Task: Create a due date automation trigger when advanced on, on the tuesday after a card is due add fields without custom field "Resume" set to a number lower than 1 and greater or equal to 10 at 11:00 AM.
Action: Mouse moved to (811, 251)
Screenshot: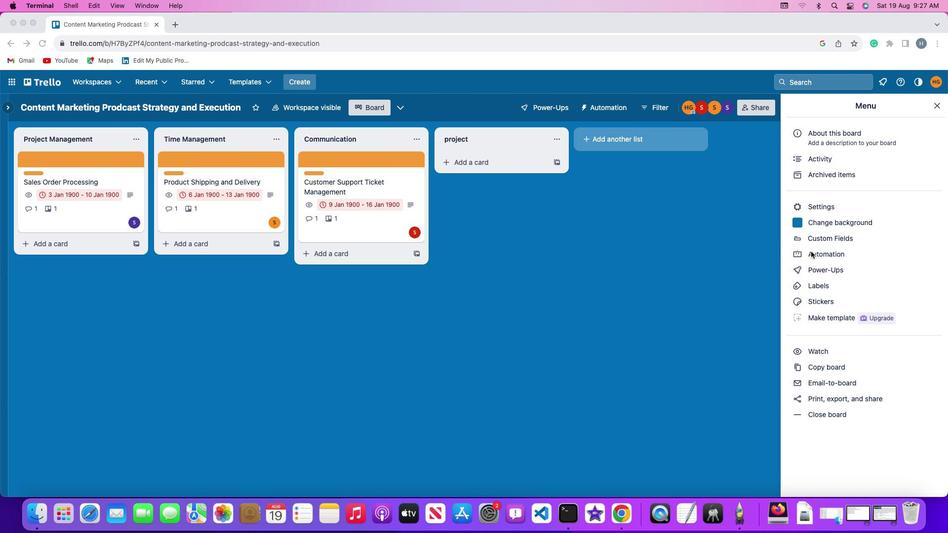 
Action: Mouse pressed left at (811, 251)
Screenshot: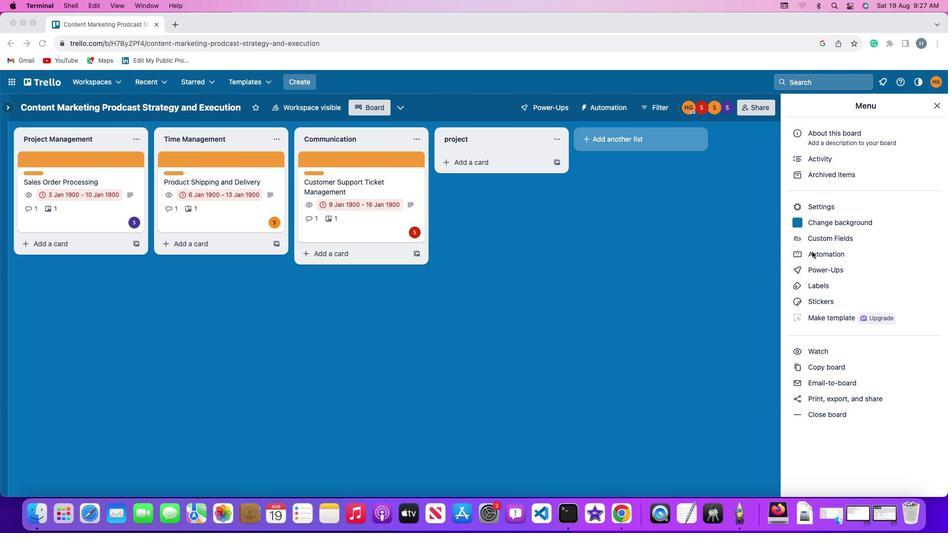 
Action: Mouse pressed left at (811, 251)
Screenshot: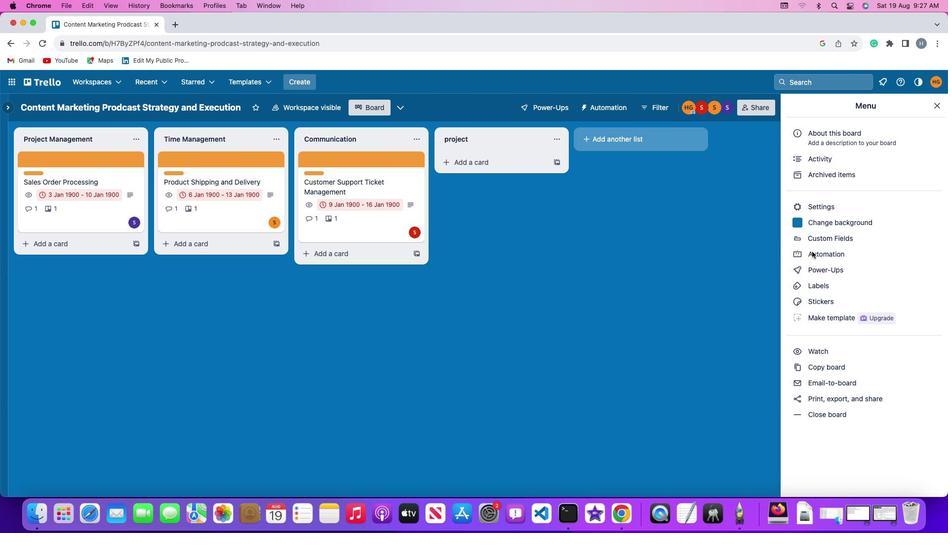 
Action: Mouse moved to (72, 239)
Screenshot: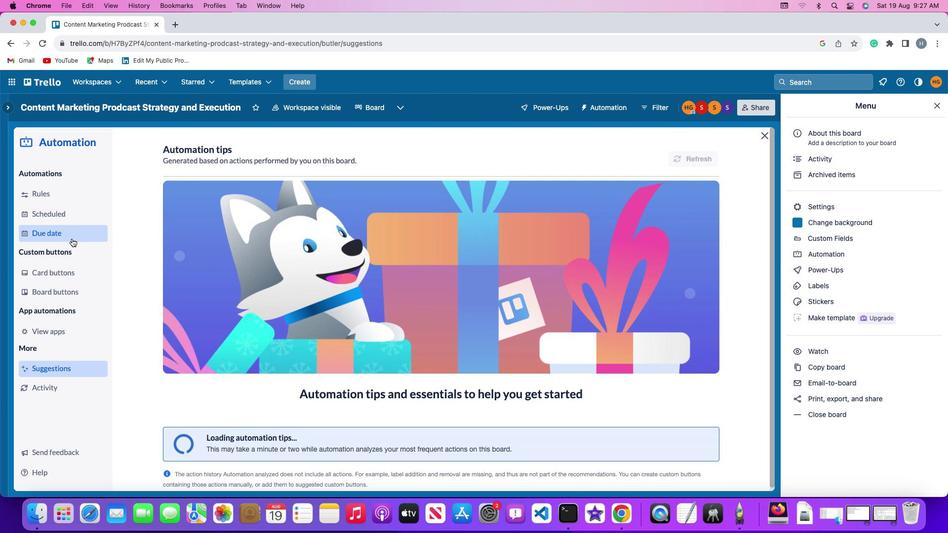 
Action: Mouse pressed left at (72, 239)
Screenshot: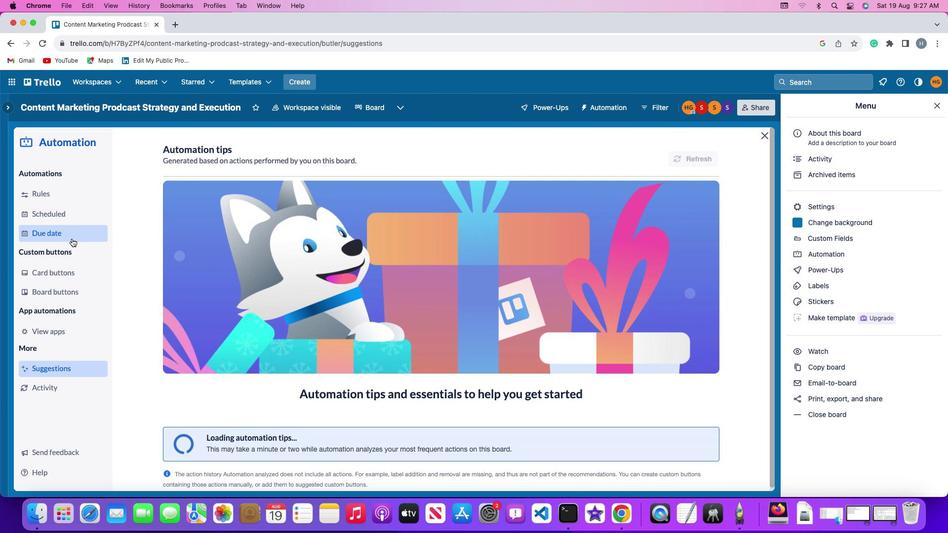 
Action: Mouse moved to (663, 156)
Screenshot: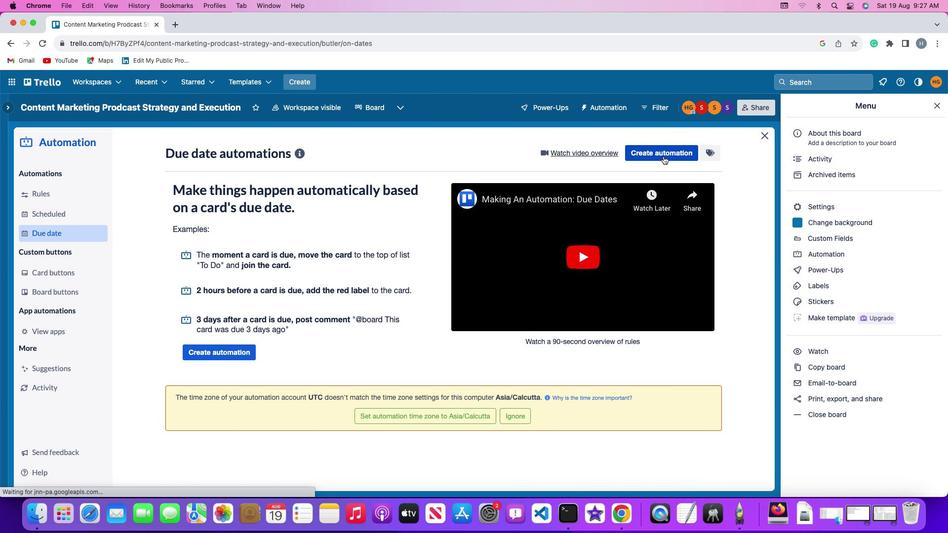 
Action: Mouse pressed left at (663, 156)
Screenshot: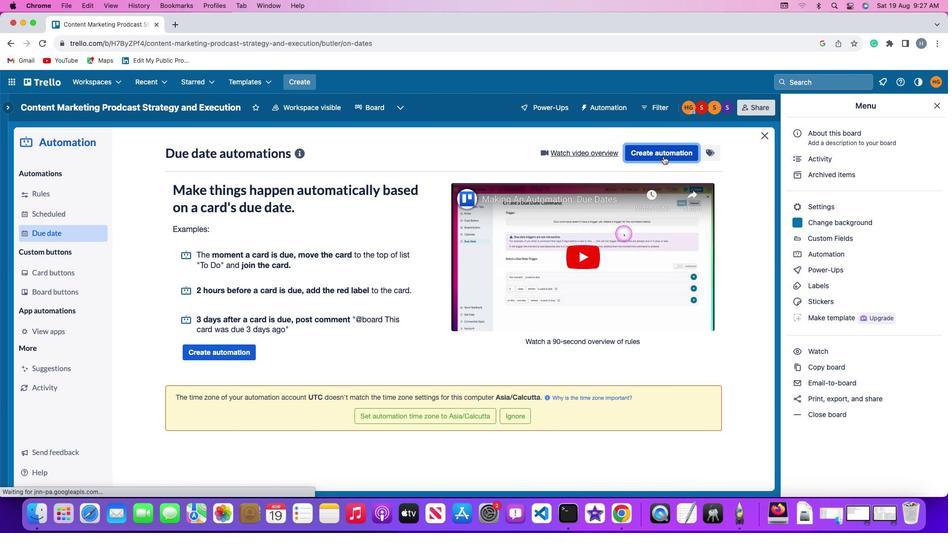 
Action: Mouse moved to (185, 246)
Screenshot: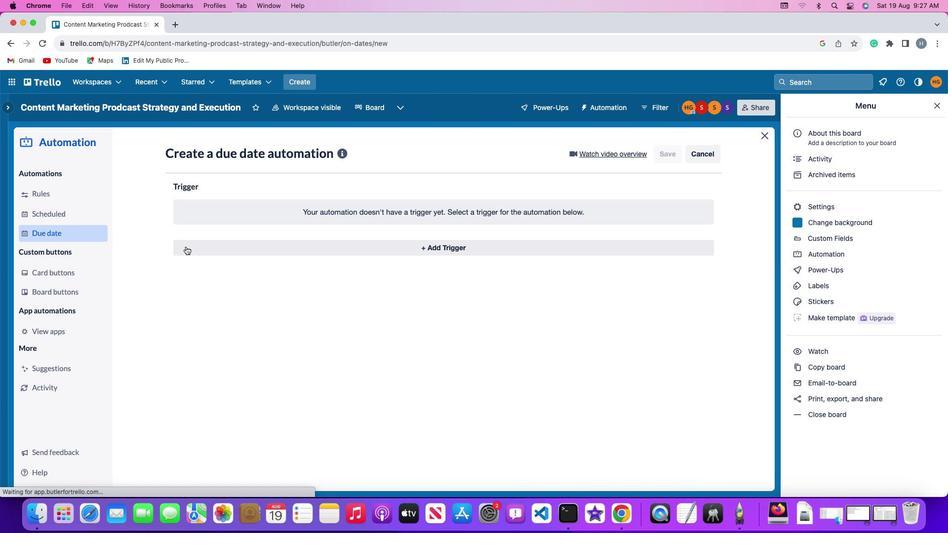 
Action: Mouse pressed left at (185, 246)
Screenshot: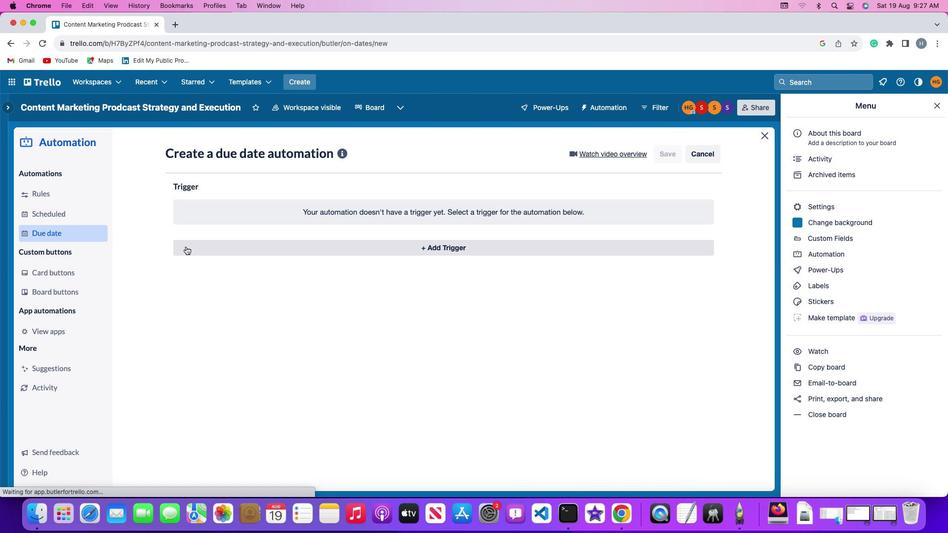 
Action: Mouse moved to (218, 428)
Screenshot: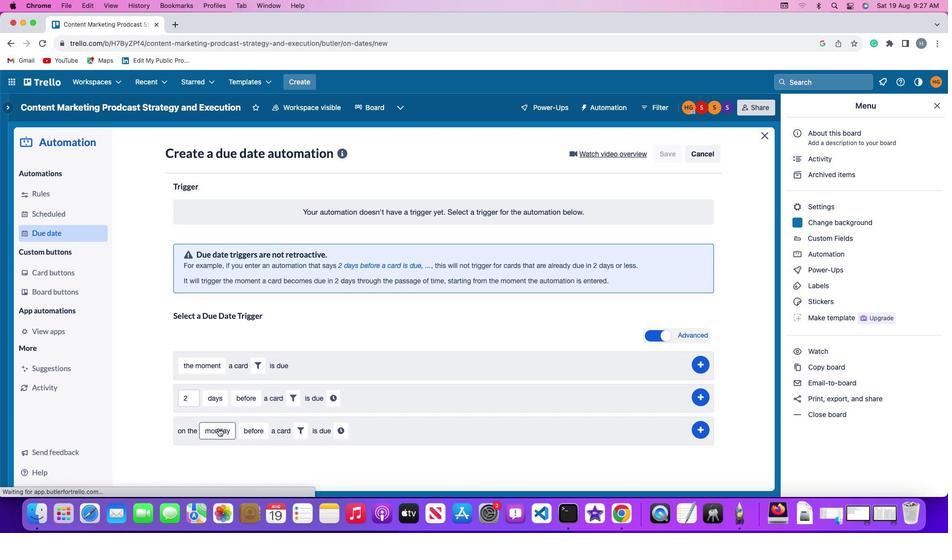 
Action: Mouse pressed left at (218, 428)
Screenshot: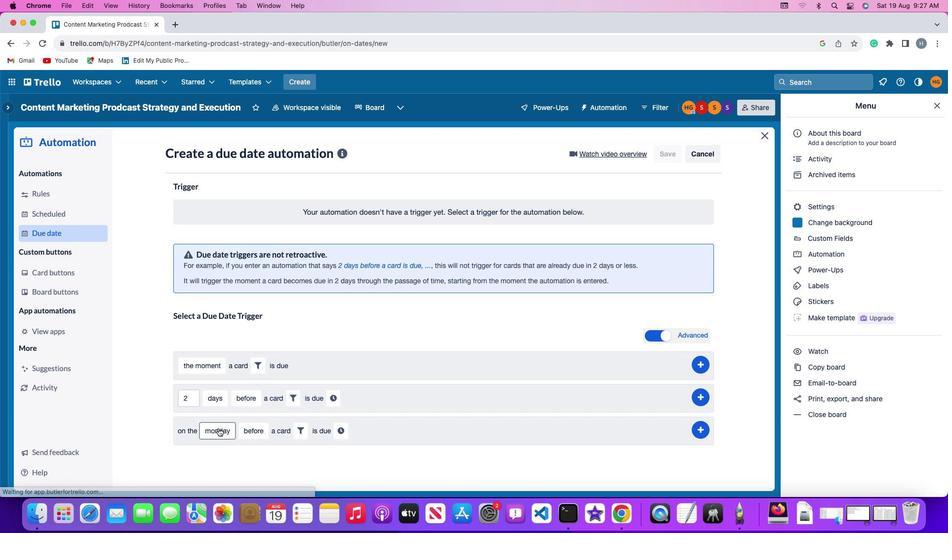 
Action: Mouse moved to (232, 319)
Screenshot: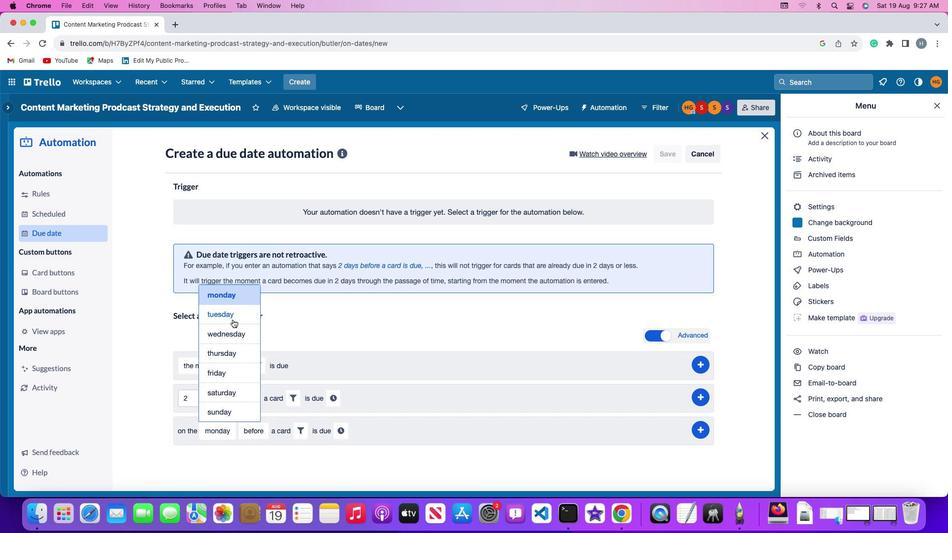 
Action: Mouse pressed left at (232, 319)
Screenshot: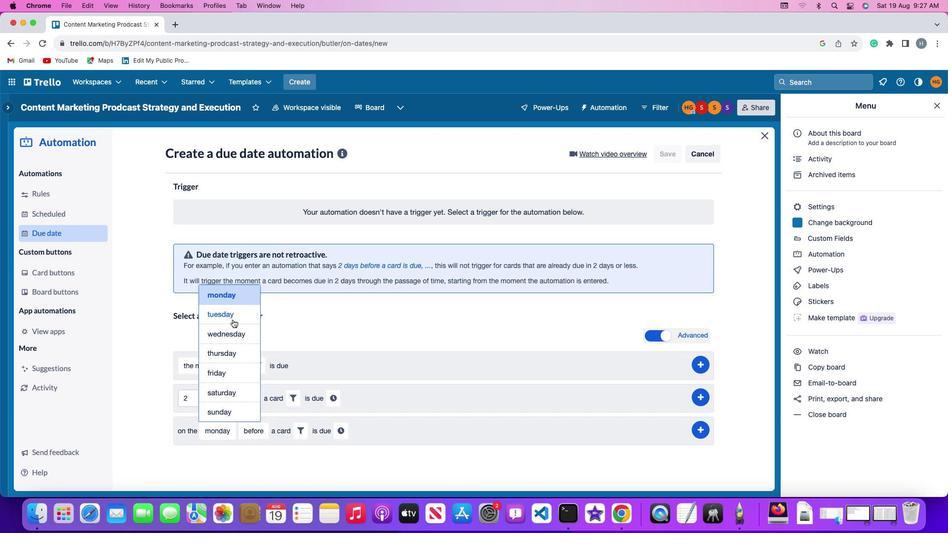 
Action: Mouse moved to (261, 430)
Screenshot: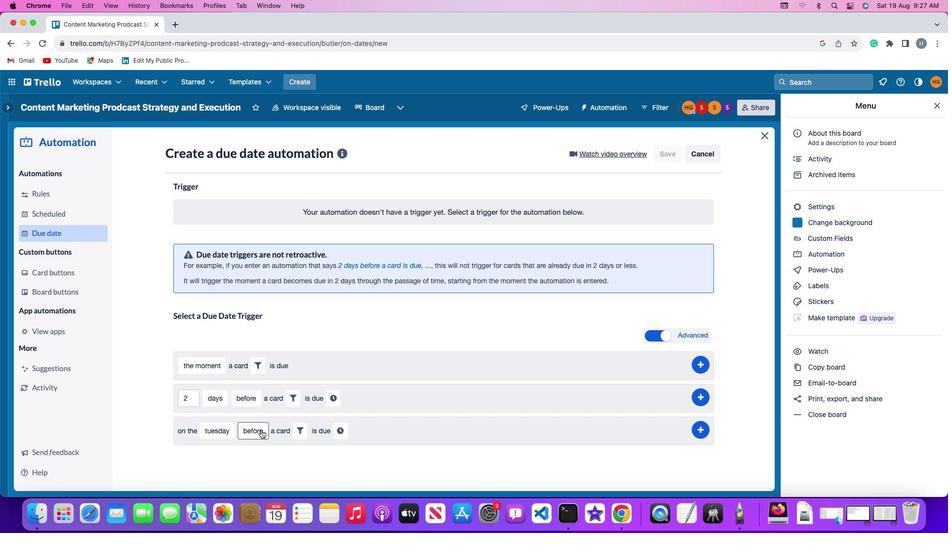 
Action: Mouse pressed left at (261, 430)
Screenshot: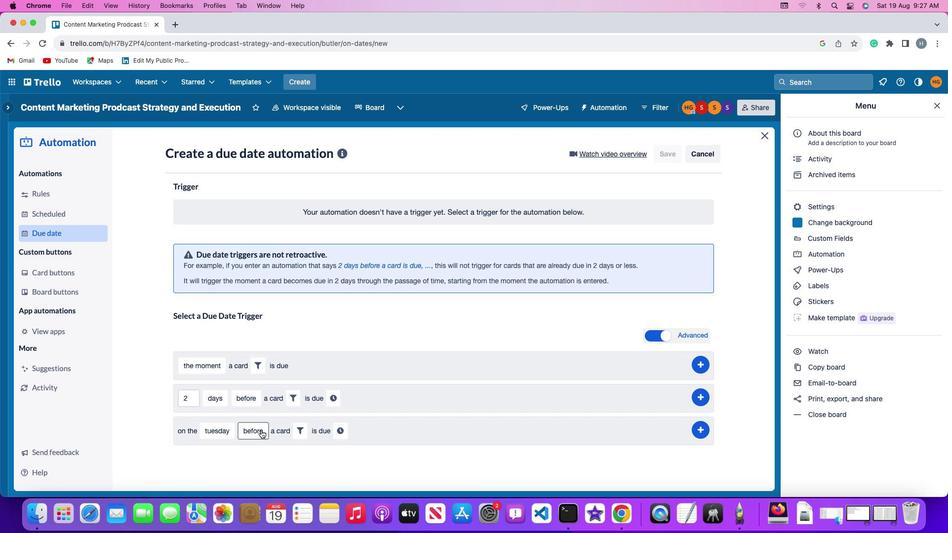 
Action: Mouse moved to (272, 367)
Screenshot: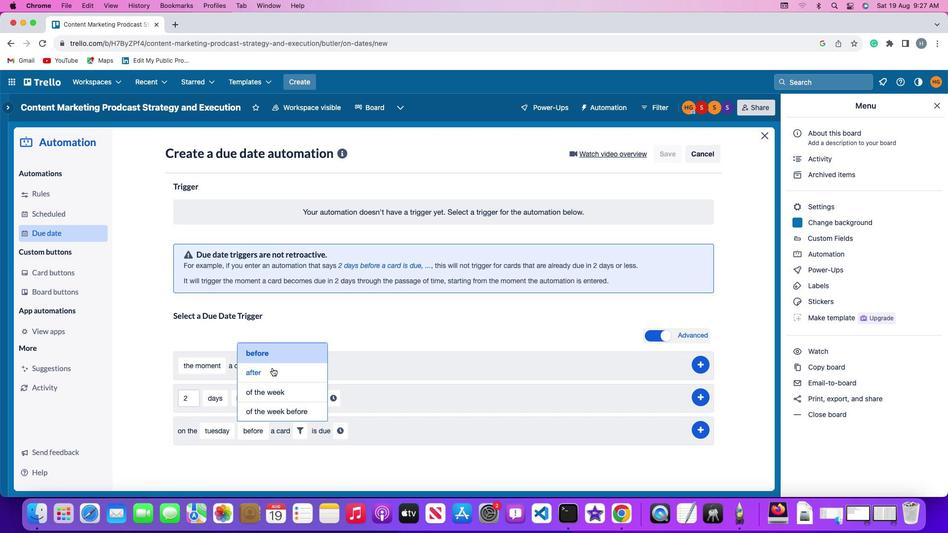 
Action: Mouse pressed left at (272, 367)
Screenshot: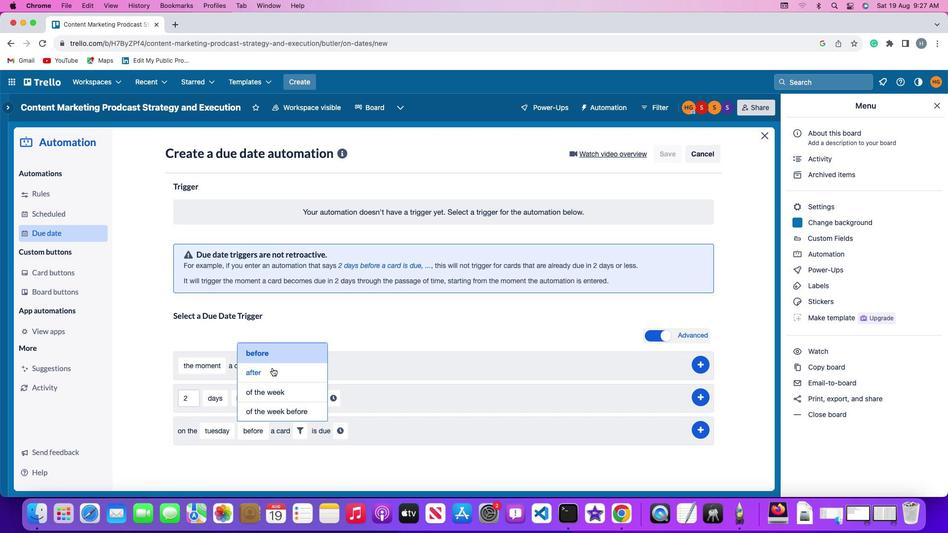 
Action: Mouse moved to (292, 427)
Screenshot: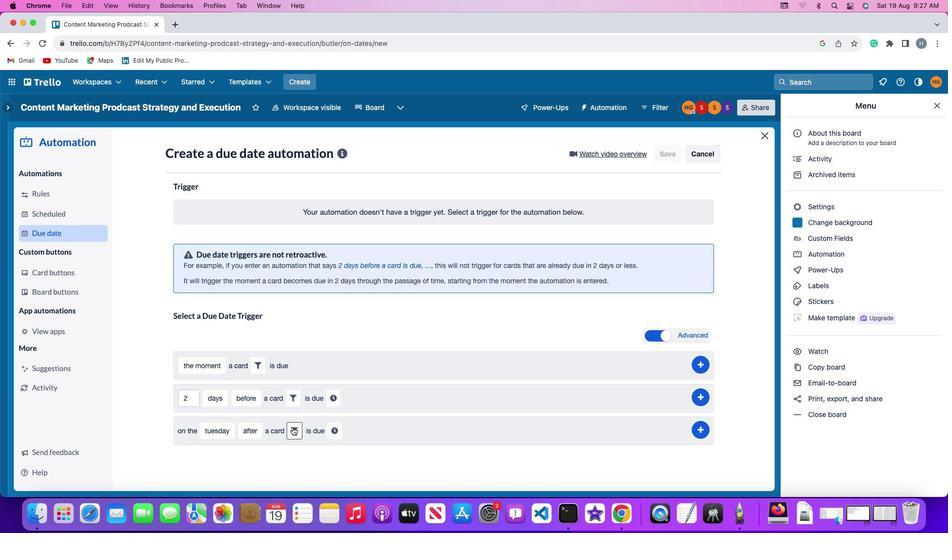 
Action: Mouse pressed left at (292, 427)
Screenshot: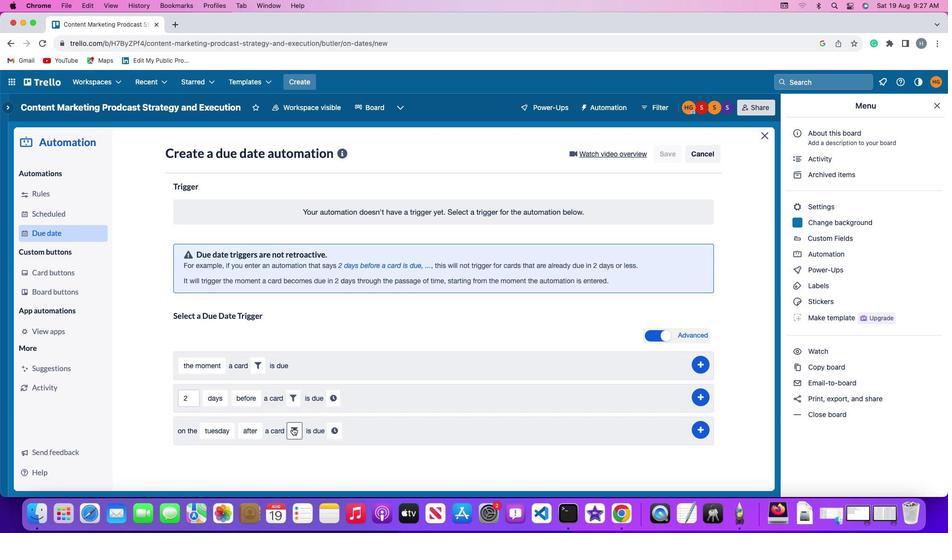 
Action: Mouse moved to (458, 456)
Screenshot: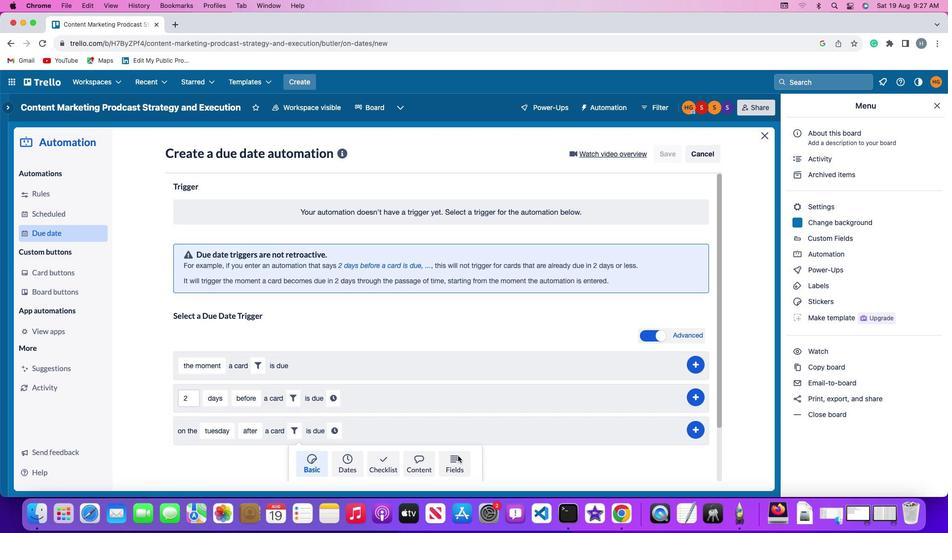 
Action: Mouse pressed left at (458, 456)
Screenshot: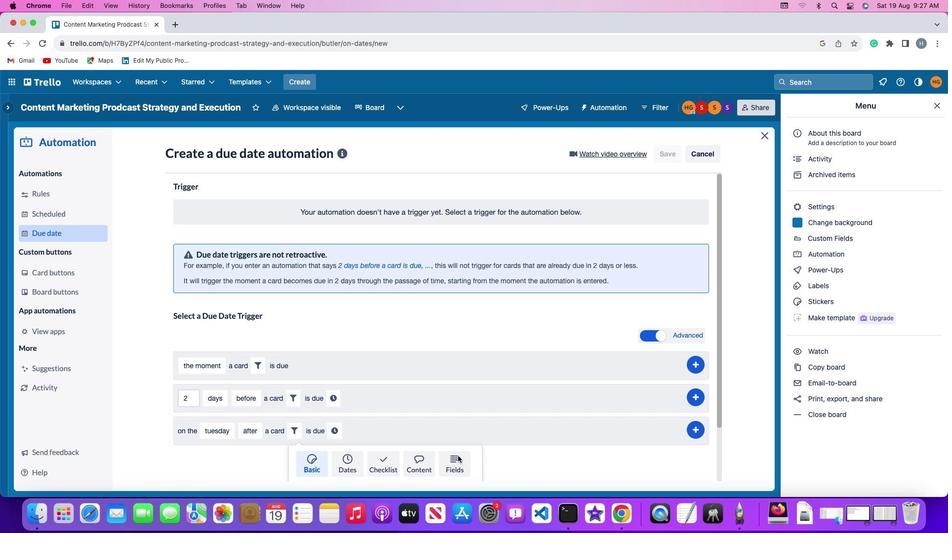 
Action: Mouse moved to (289, 451)
Screenshot: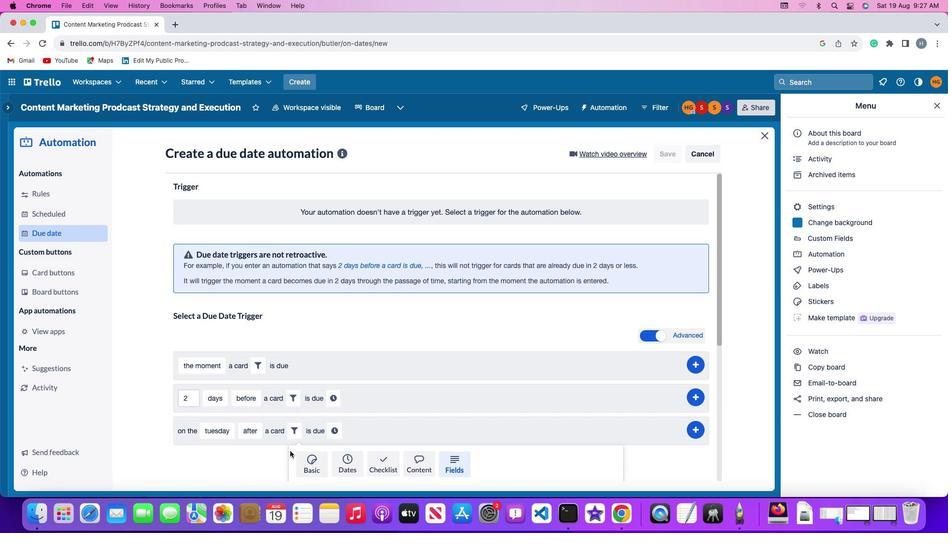 
Action: Mouse scrolled (289, 451) with delta (0, 0)
Screenshot: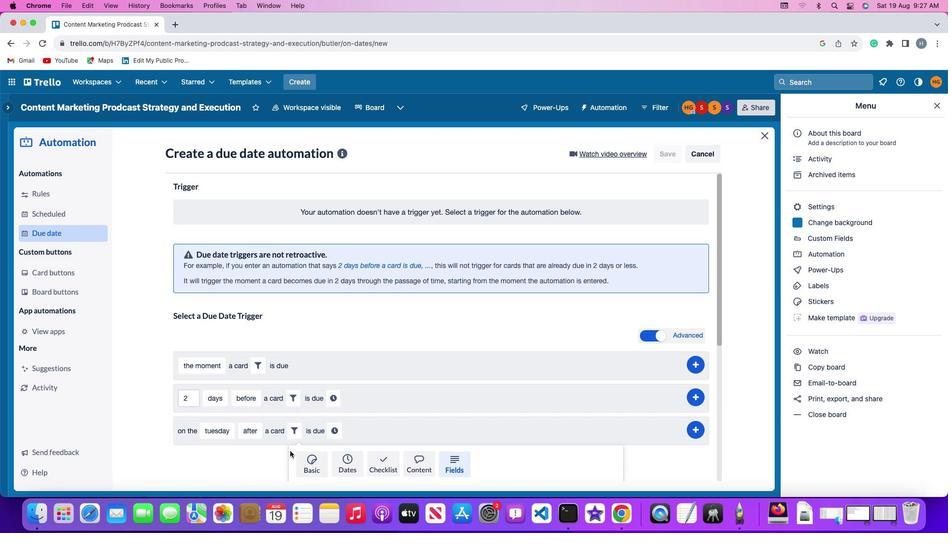 
Action: Mouse scrolled (289, 451) with delta (0, 0)
Screenshot: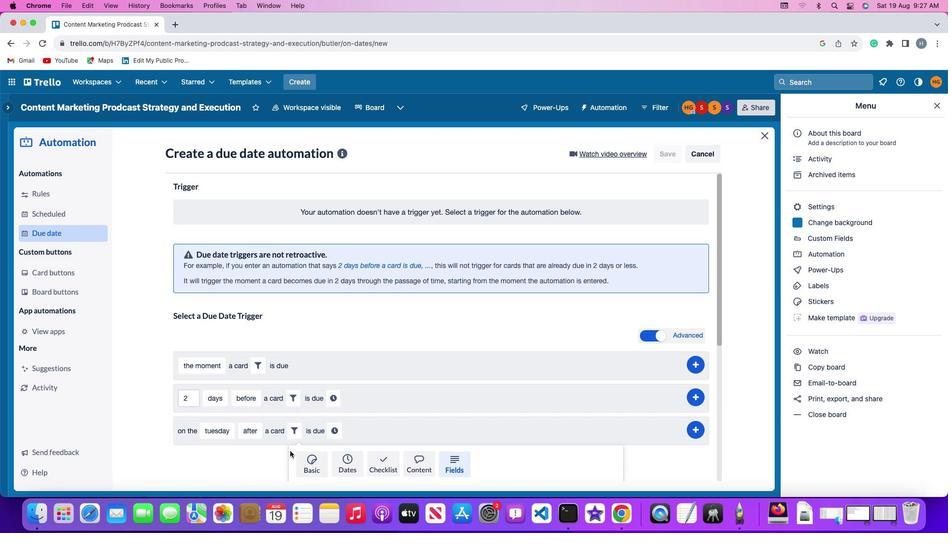 
Action: Mouse scrolled (289, 451) with delta (0, -1)
Screenshot: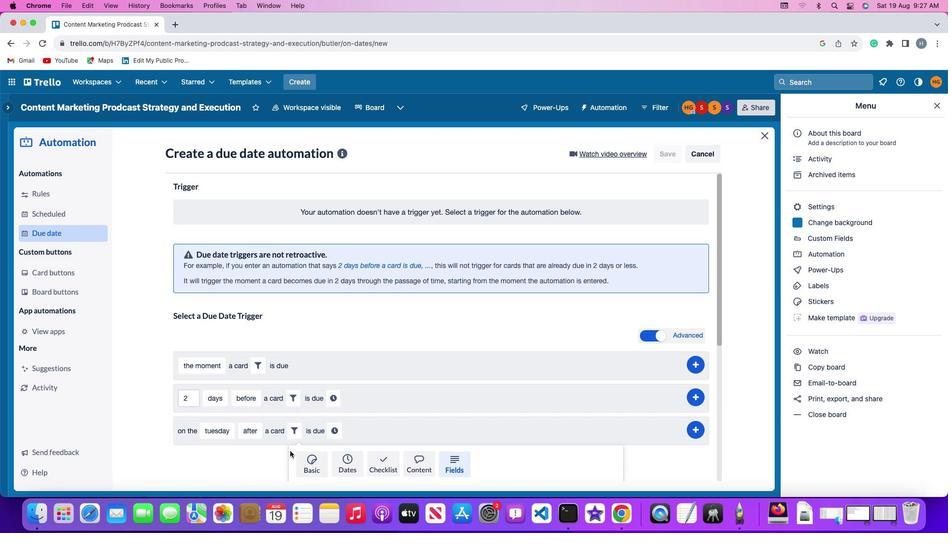 
Action: Mouse moved to (289, 450)
Screenshot: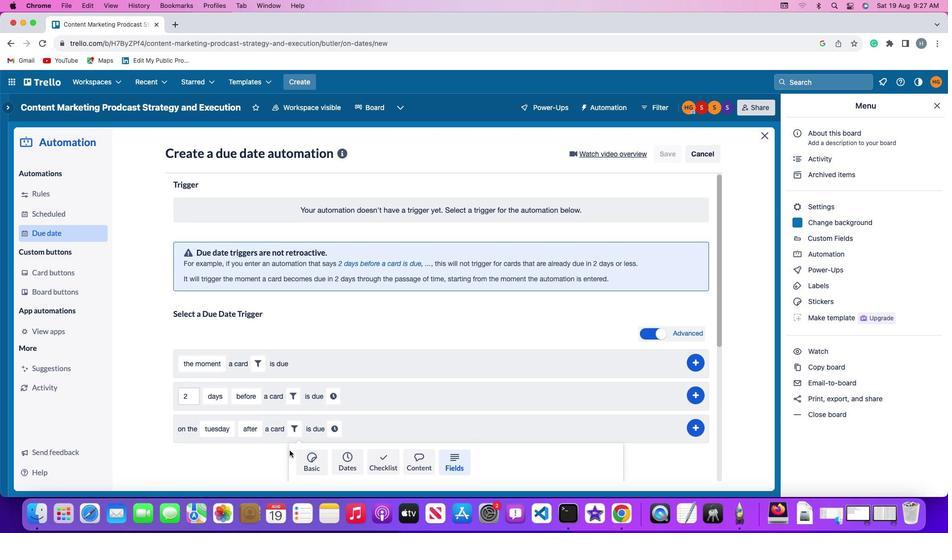 
Action: Mouse scrolled (289, 450) with delta (0, -2)
Screenshot: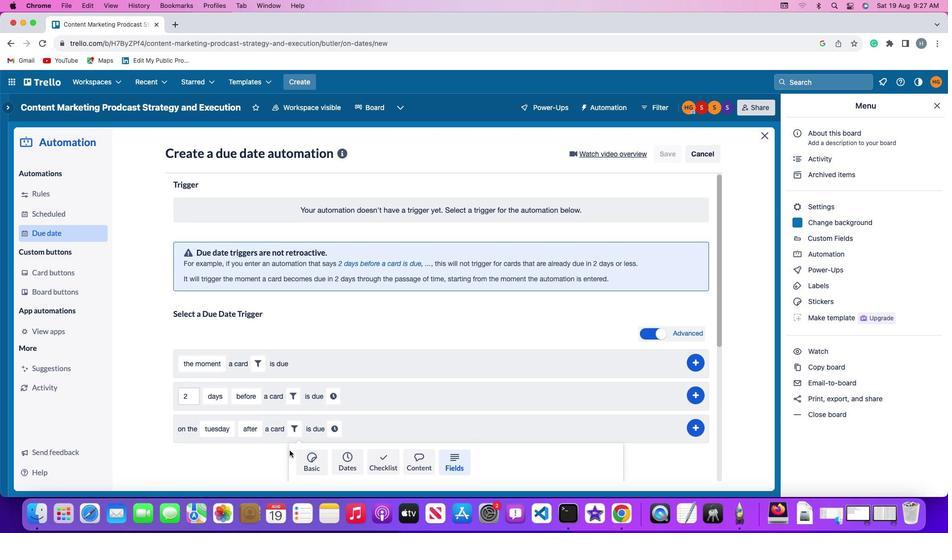 
Action: Mouse moved to (289, 450)
Screenshot: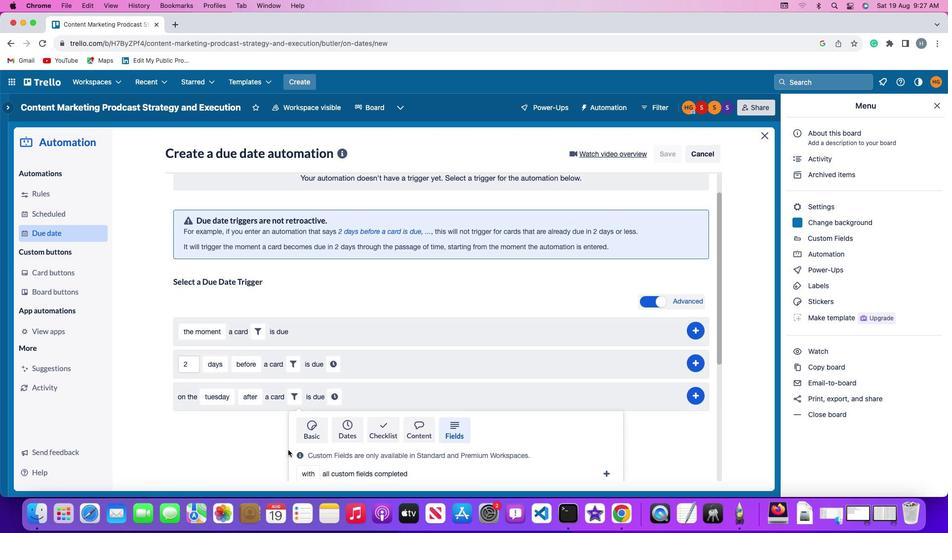 
Action: Mouse scrolled (289, 450) with delta (0, -2)
Screenshot: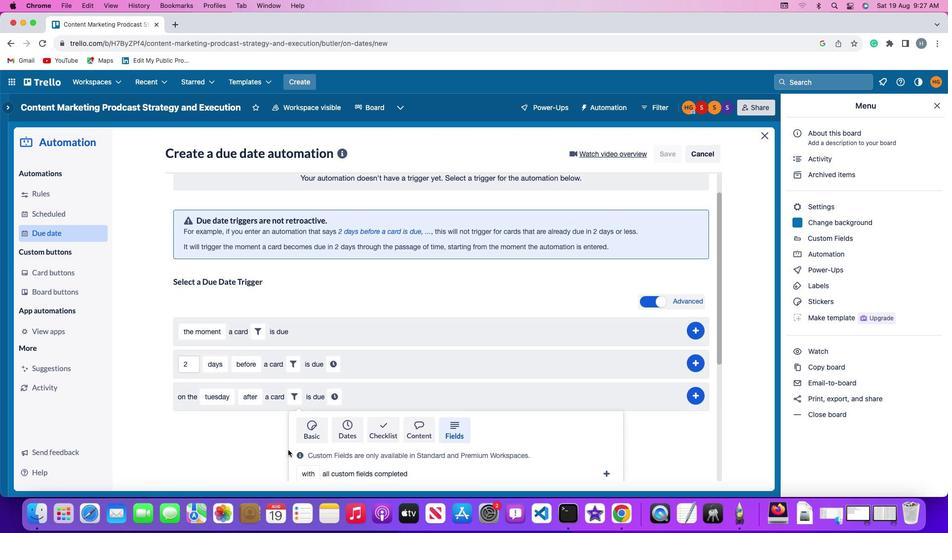 
Action: Mouse moved to (288, 449)
Screenshot: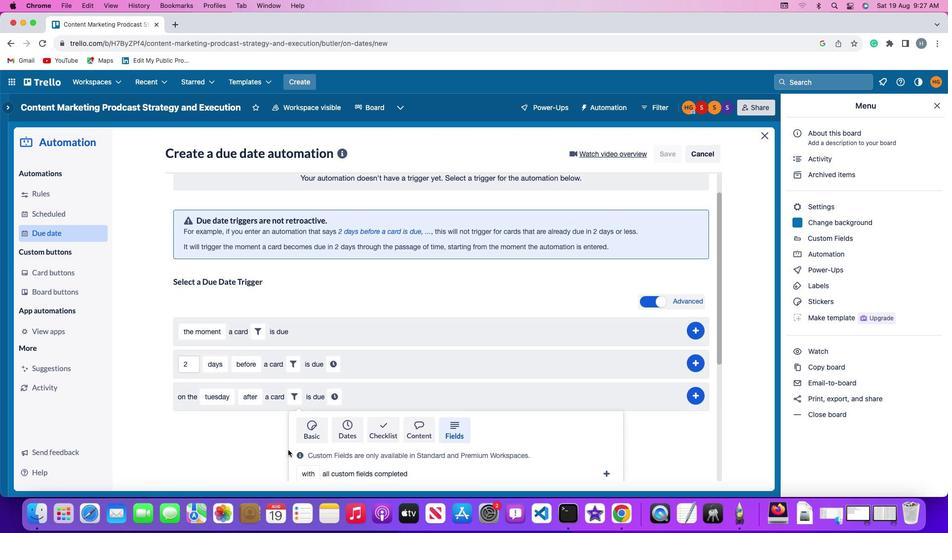 
Action: Mouse scrolled (288, 449) with delta (0, 0)
Screenshot: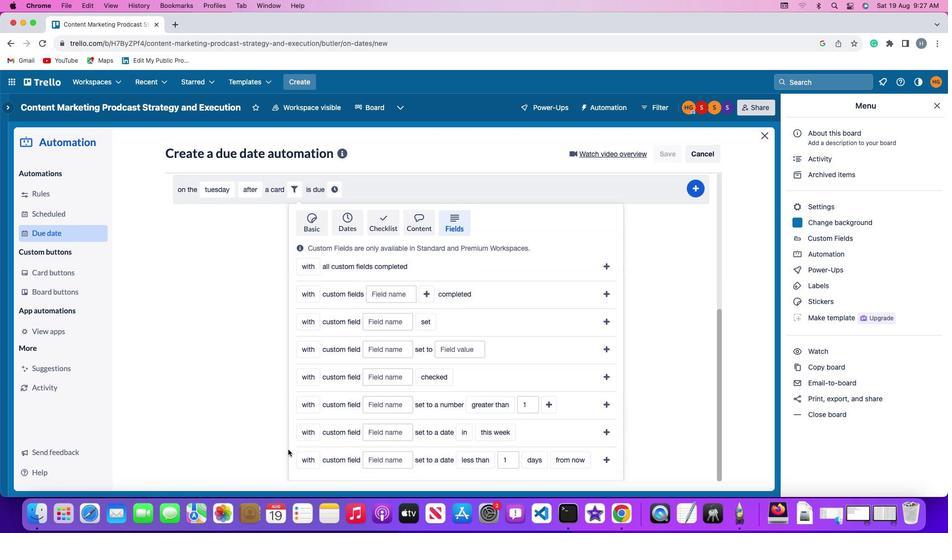 
Action: Mouse scrolled (288, 449) with delta (0, 0)
Screenshot: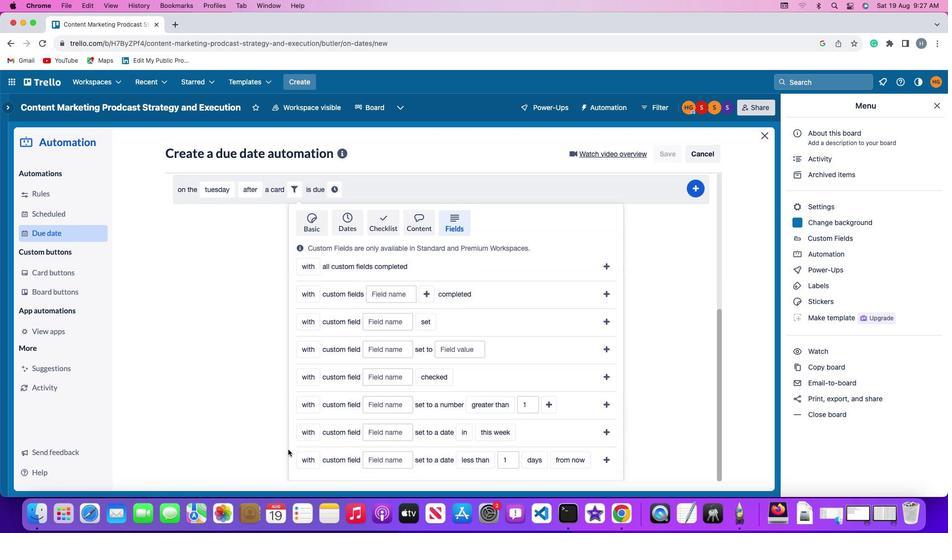 
Action: Mouse scrolled (288, 449) with delta (0, -1)
Screenshot: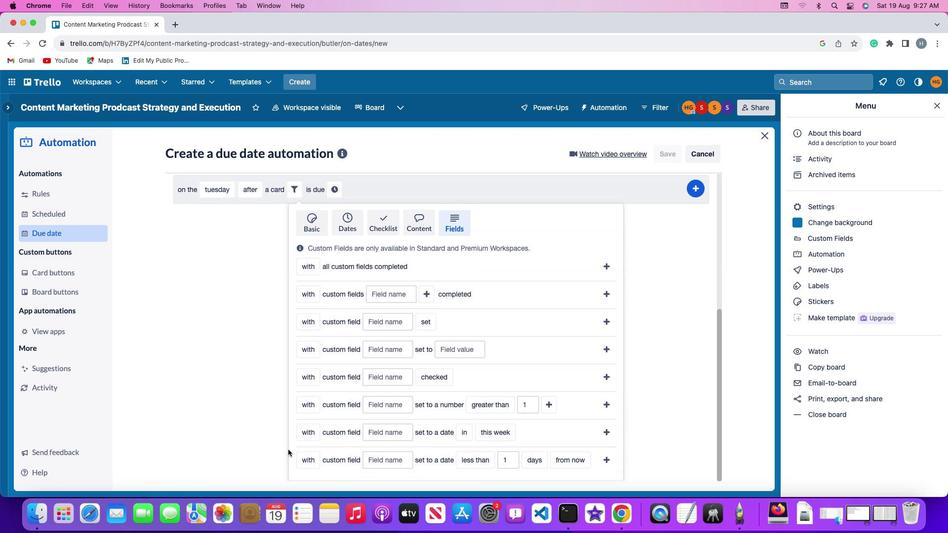 
Action: Mouse moved to (288, 449)
Screenshot: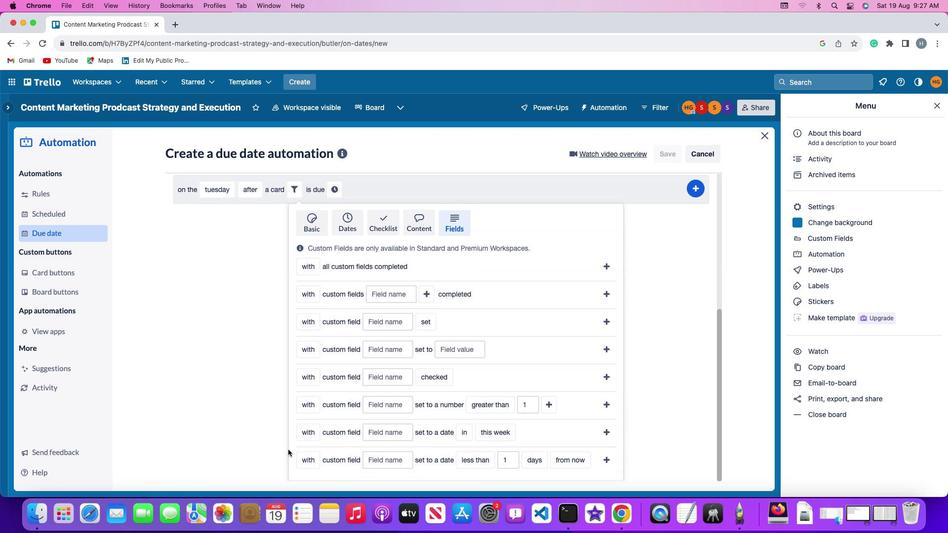 
Action: Mouse scrolled (288, 449) with delta (0, -2)
Screenshot: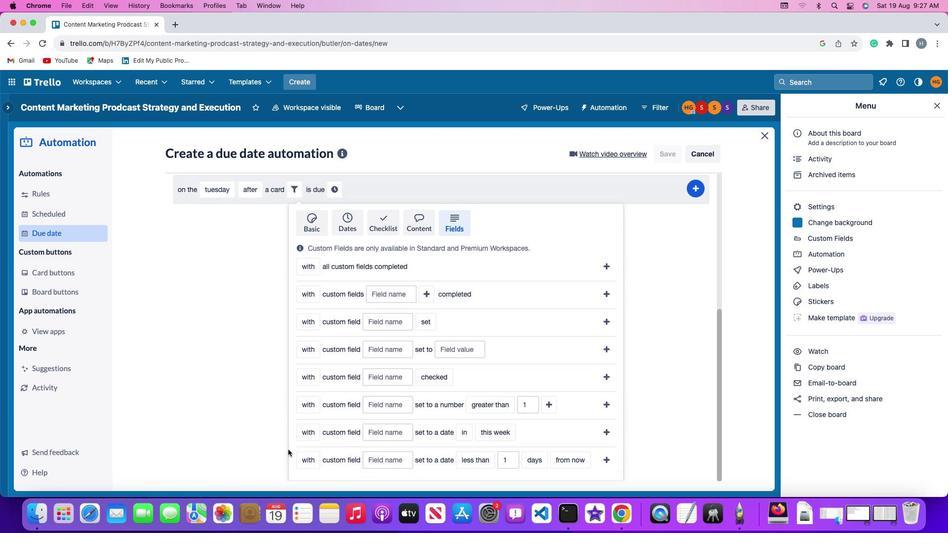 
Action: Mouse moved to (302, 404)
Screenshot: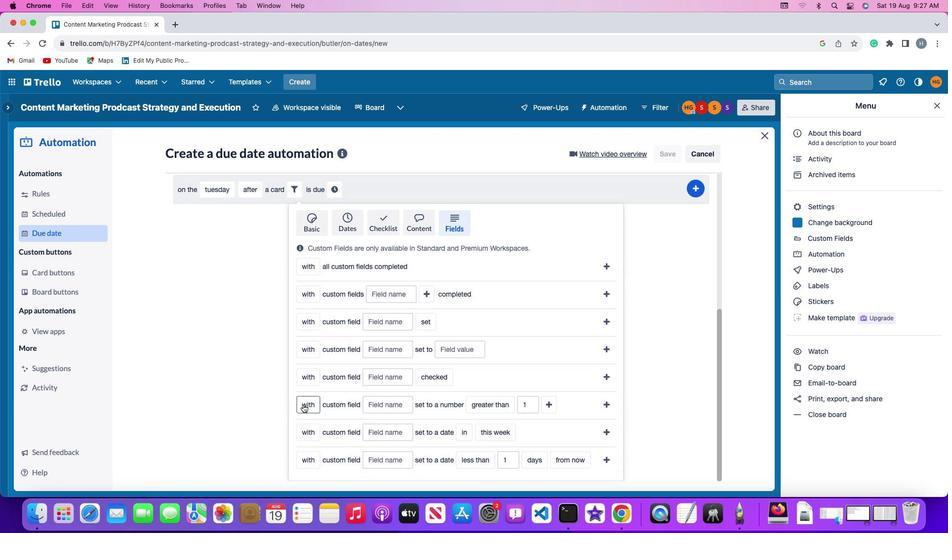 
Action: Mouse pressed left at (302, 404)
Screenshot: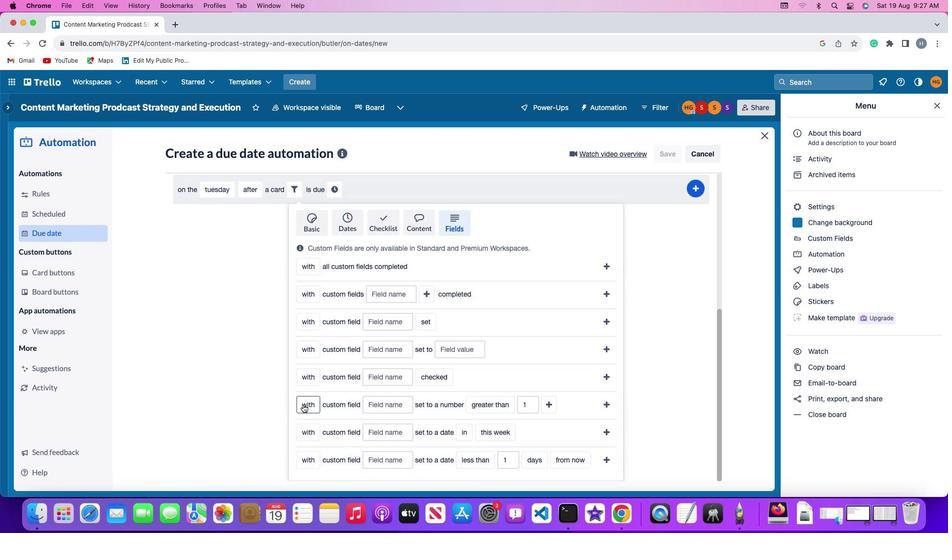 
Action: Mouse moved to (315, 442)
Screenshot: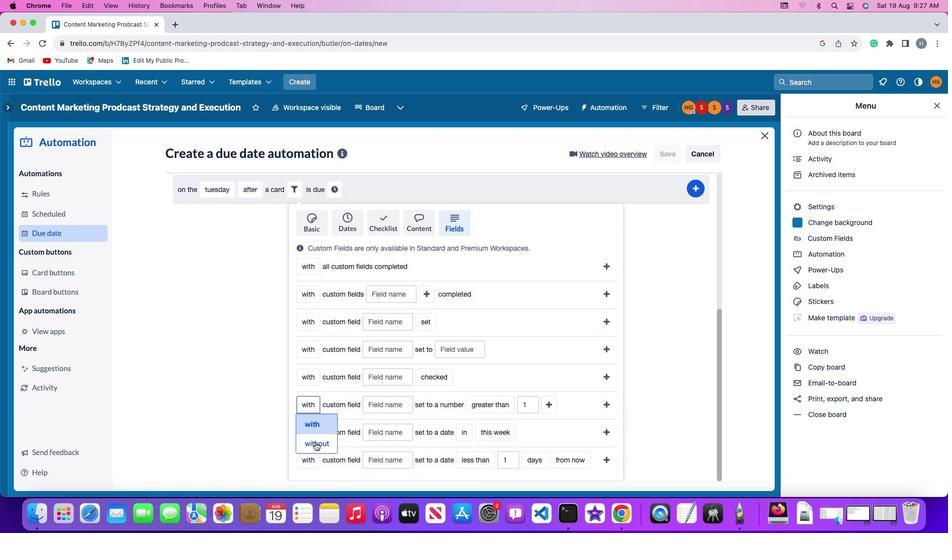 
Action: Mouse pressed left at (315, 442)
Screenshot: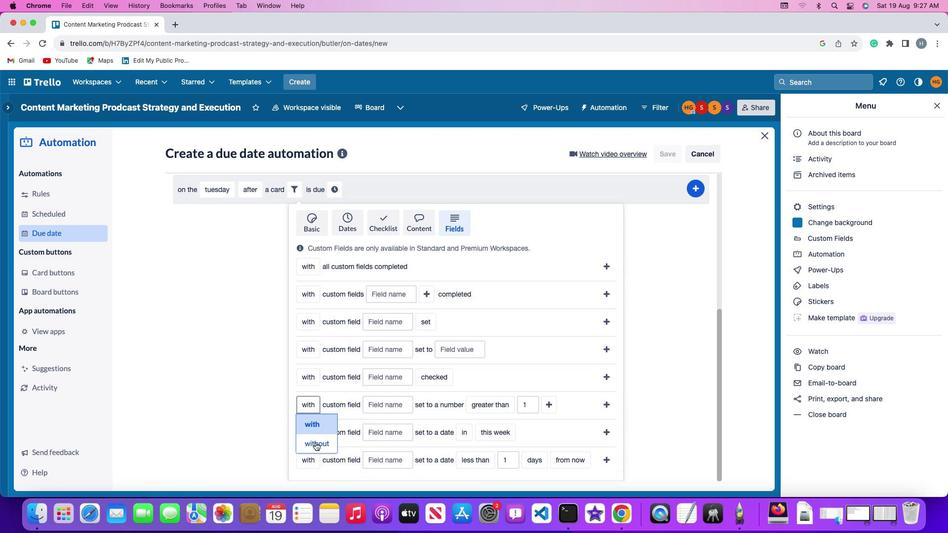 
Action: Mouse moved to (390, 406)
Screenshot: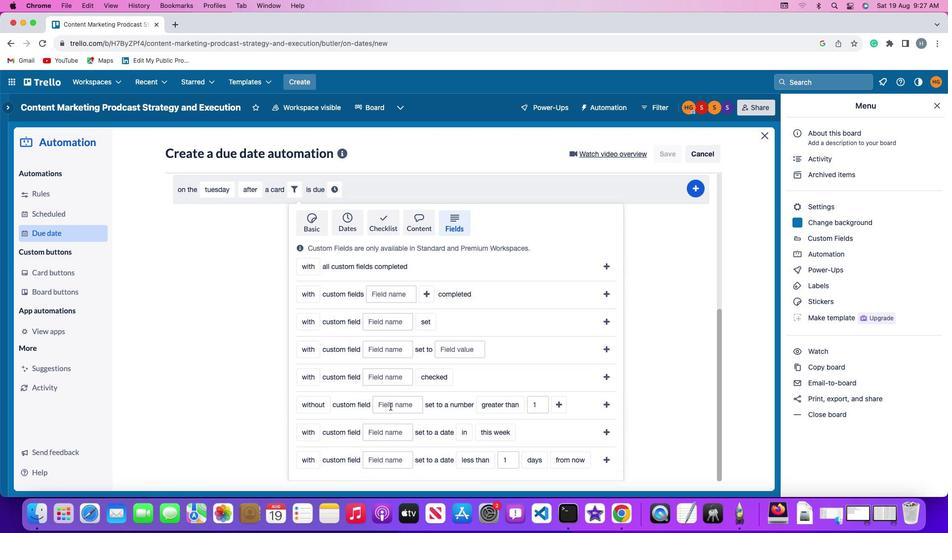 
Action: Mouse pressed left at (390, 406)
Screenshot: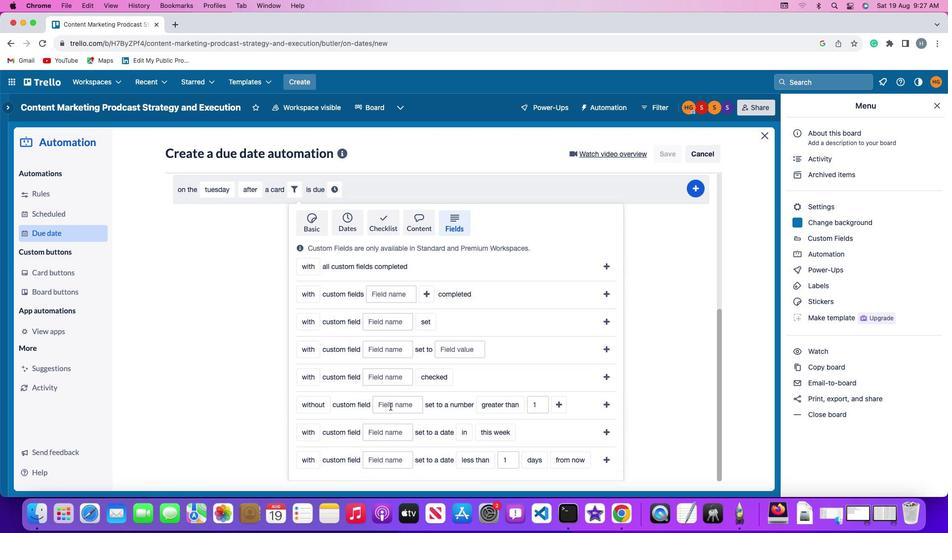 
Action: Key pressed Key.shift'R''e''s''u''m''e'
Screenshot: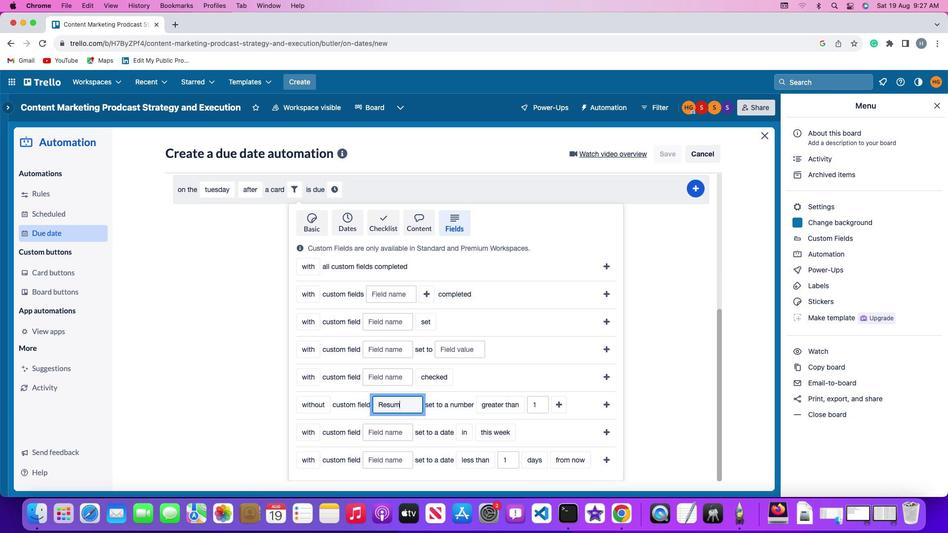 
Action: Mouse moved to (485, 405)
Screenshot: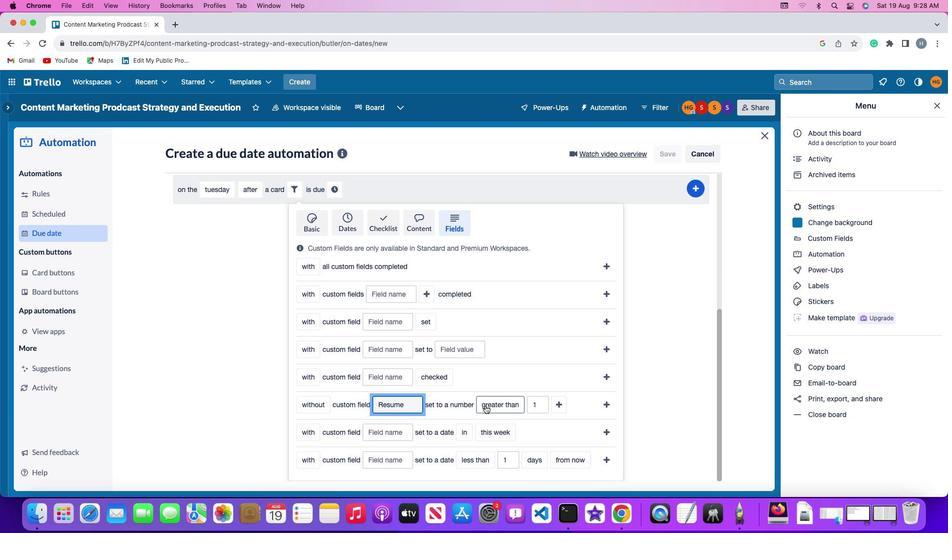 
Action: Mouse pressed left at (485, 405)
Screenshot: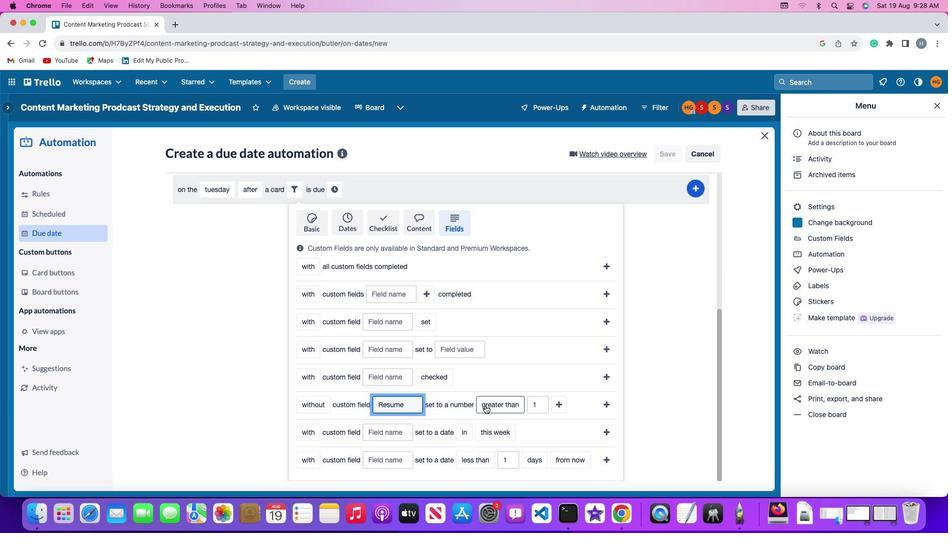 
Action: Mouse moved to (495, 361)
Screenshot: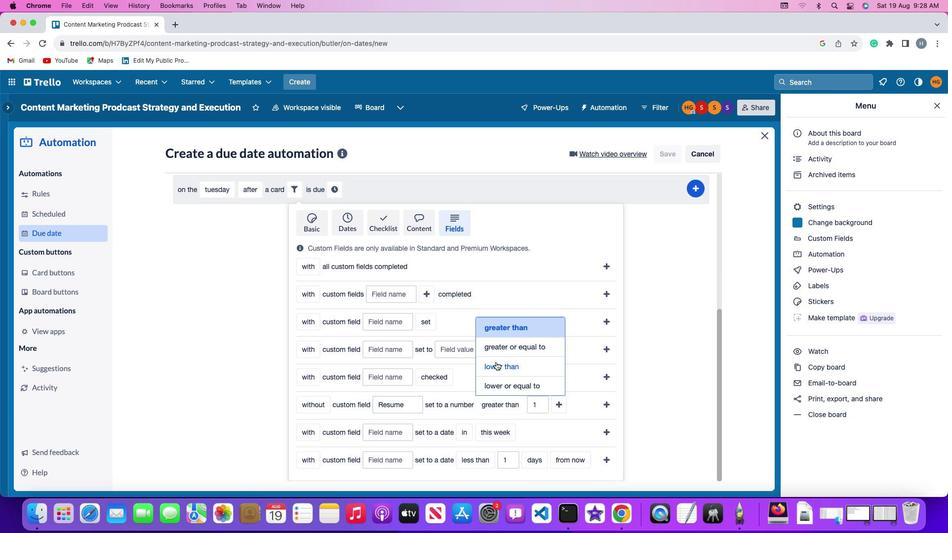 
Action: Mouse pressed left at (495, 361)
Screenshot: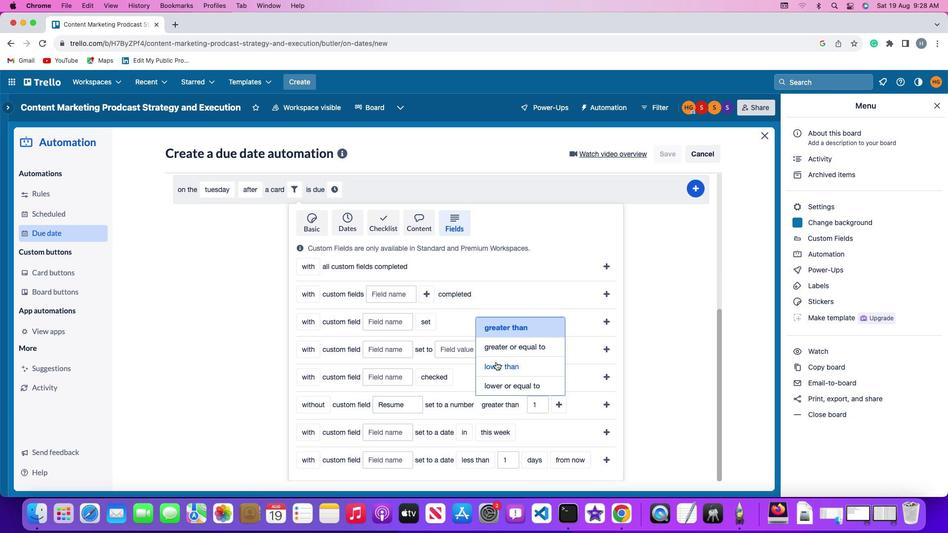 
Action: Mouse moved to (539, 402)
Screenshot: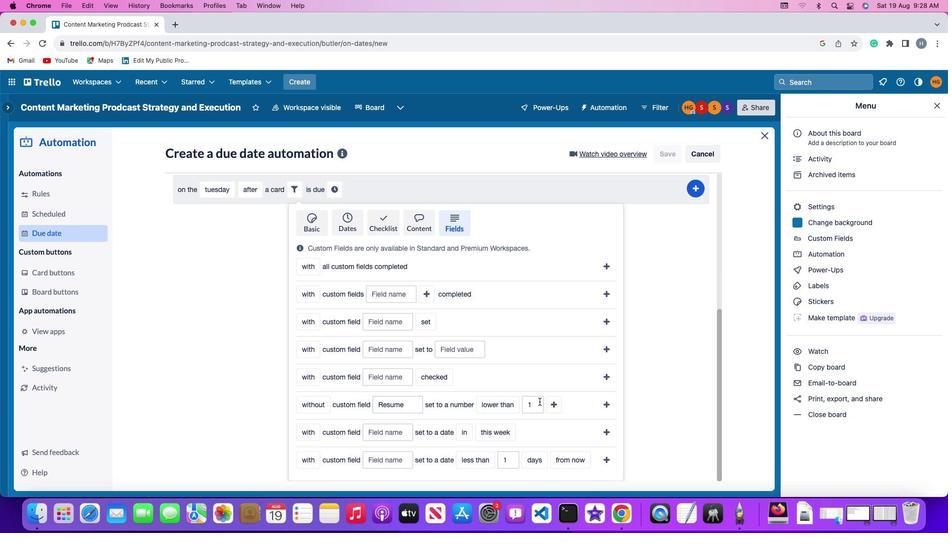 
Action: Mouse pressed left at (539, 402)
Screenshot: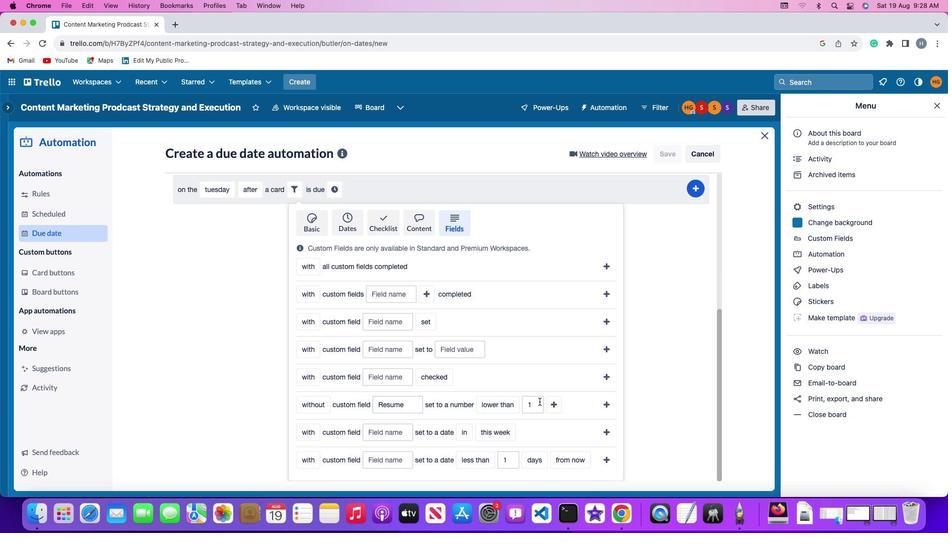 
Action: Mouse moved to (539, 402)
Screenshot: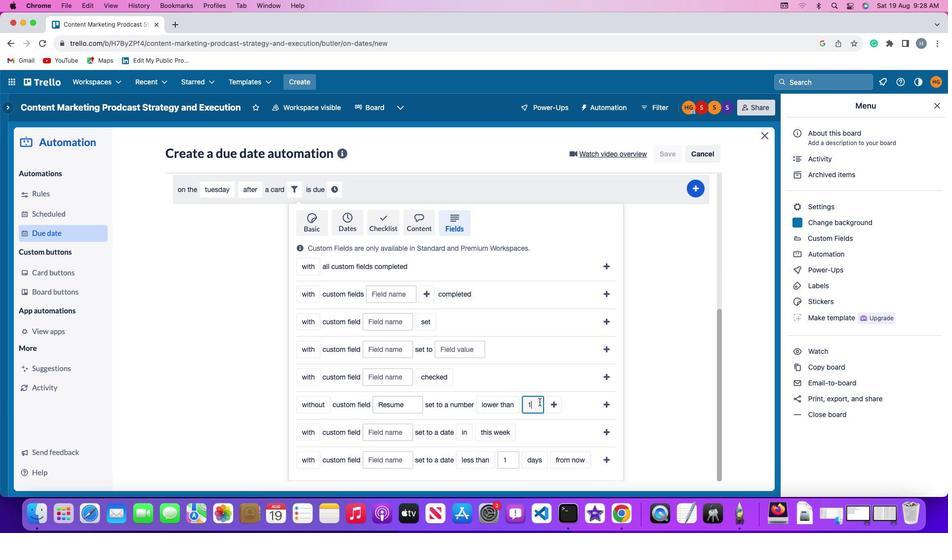 
Action: Key pressed Key.backspace'1'
Screenshot: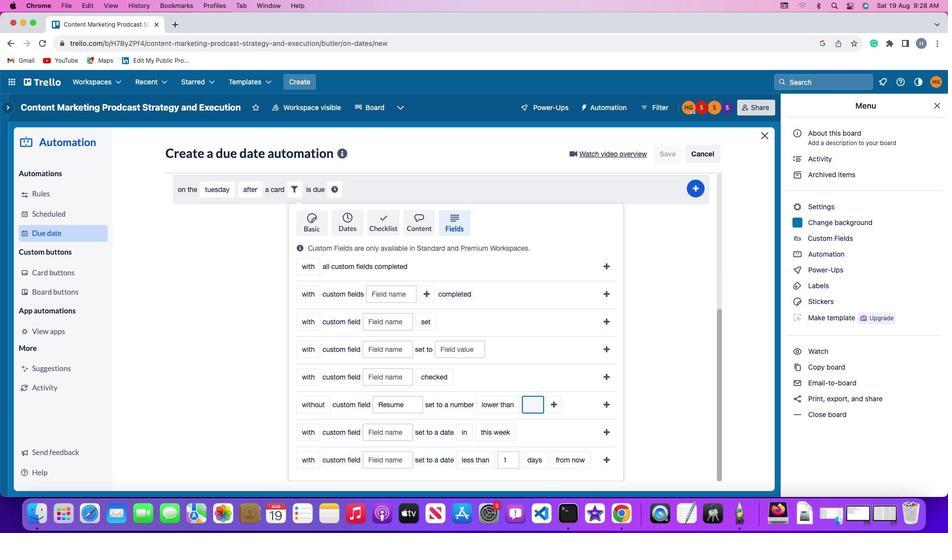 
Action: Mouse moved to (554, 402)
Screenshot: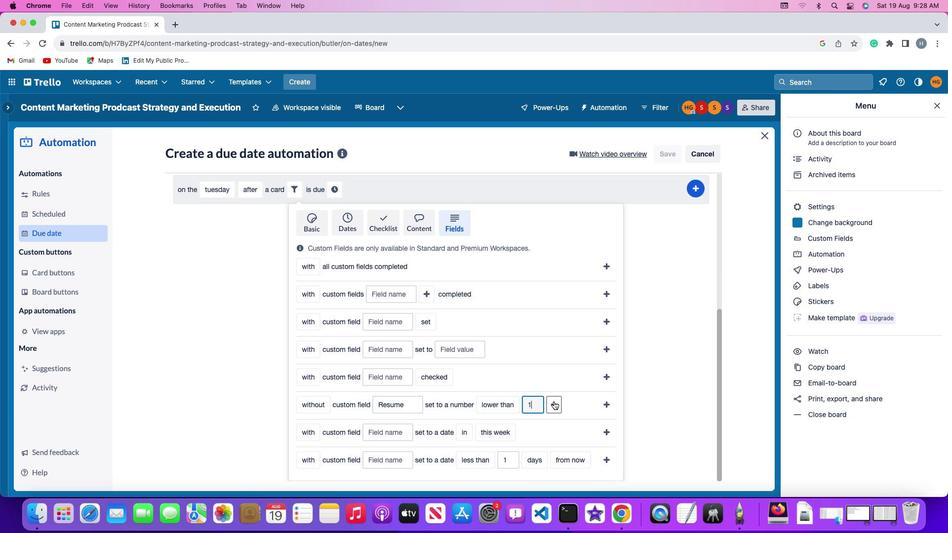 
Action: Mouse pressed left at (554, 402)
Screenshot: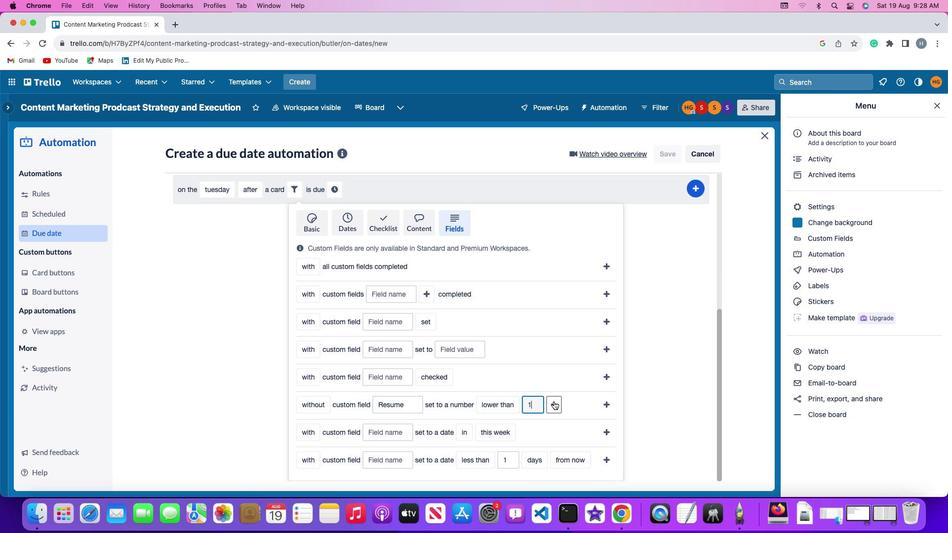 
Action: Mouse moved to (576, 408)
Screenshot: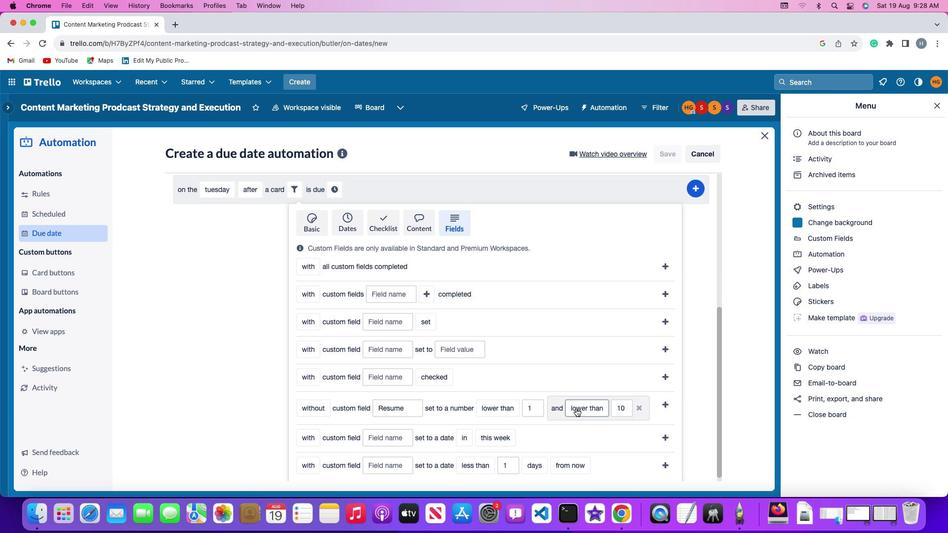 
Action: Mouse pressed left at (576, 408)
Screenshot: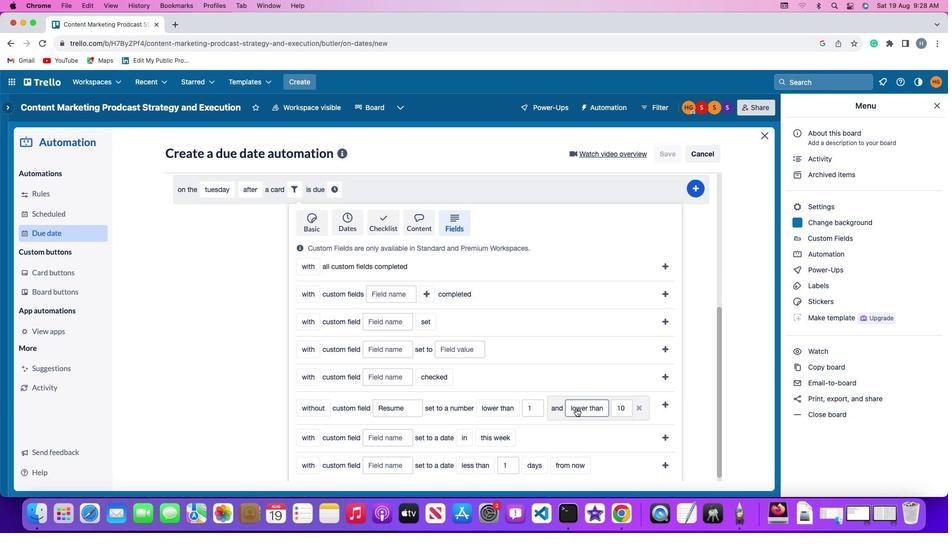 
Action: Mouse moved to (584, 386)
Screenshot: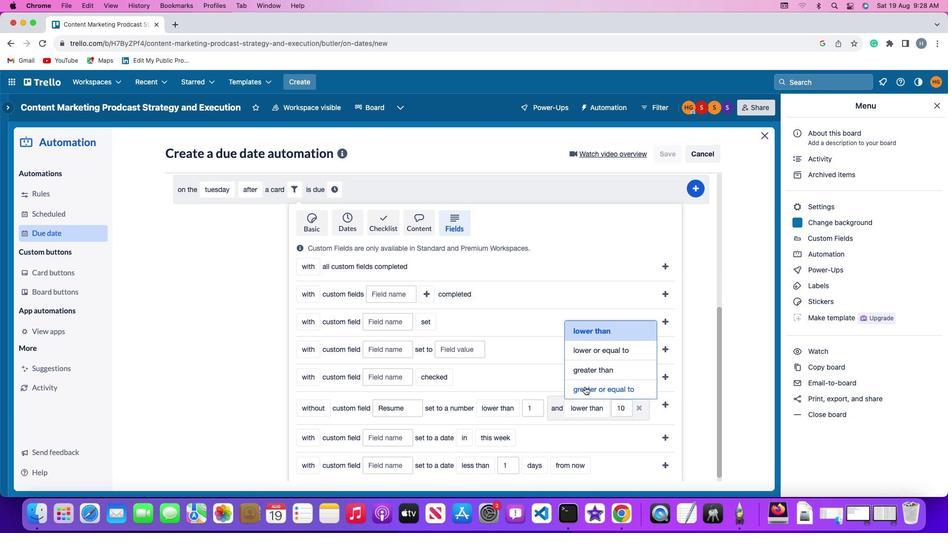 
Action: Mouse pressed left at (584, 386)
Screenshot: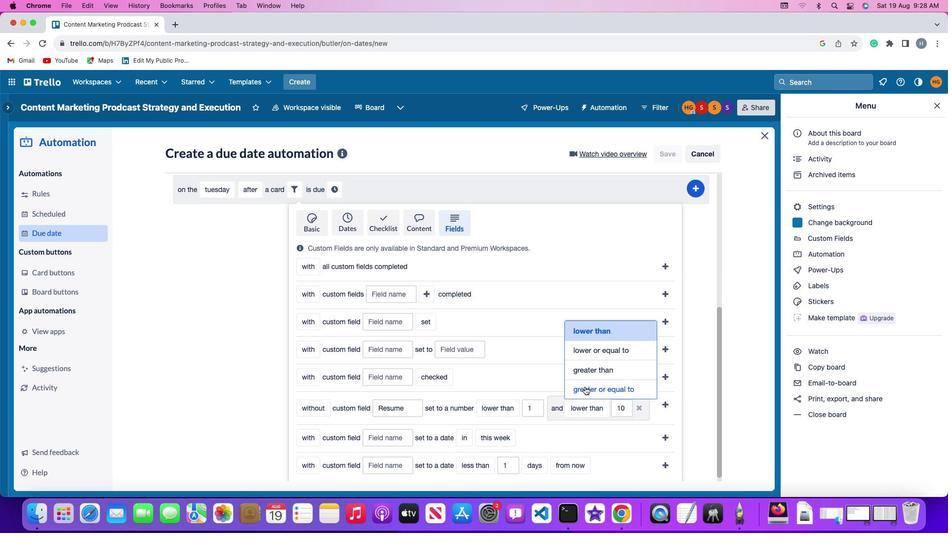 
Action: Mouse moved to (651, 407)
Screenshot: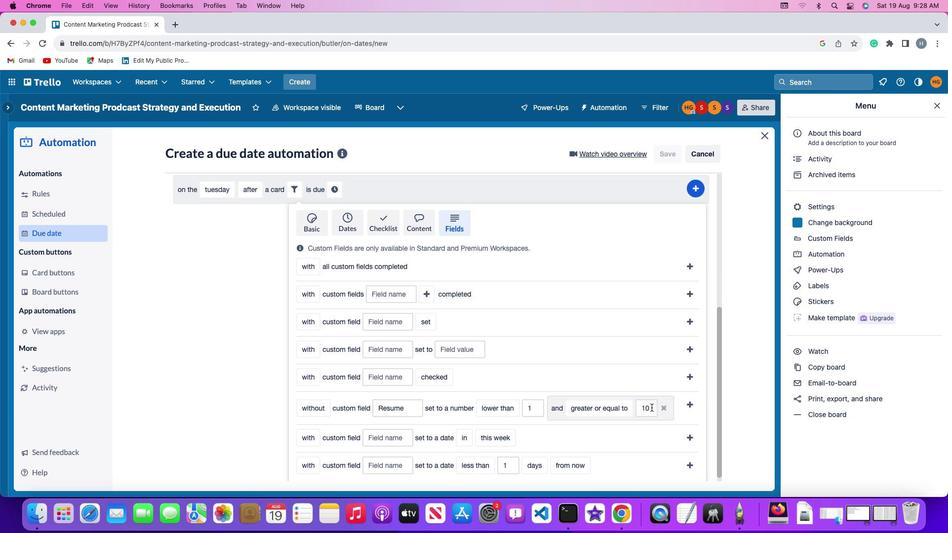 
Action: Mouse pressed left at (651, 407)
Screenshot: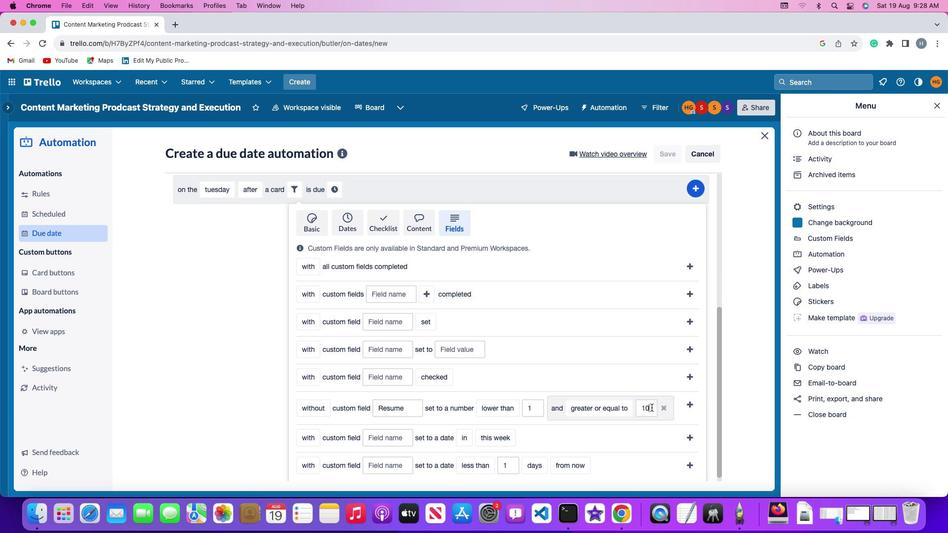 
Action: Mouse moved to (651, 407)
Screenshot: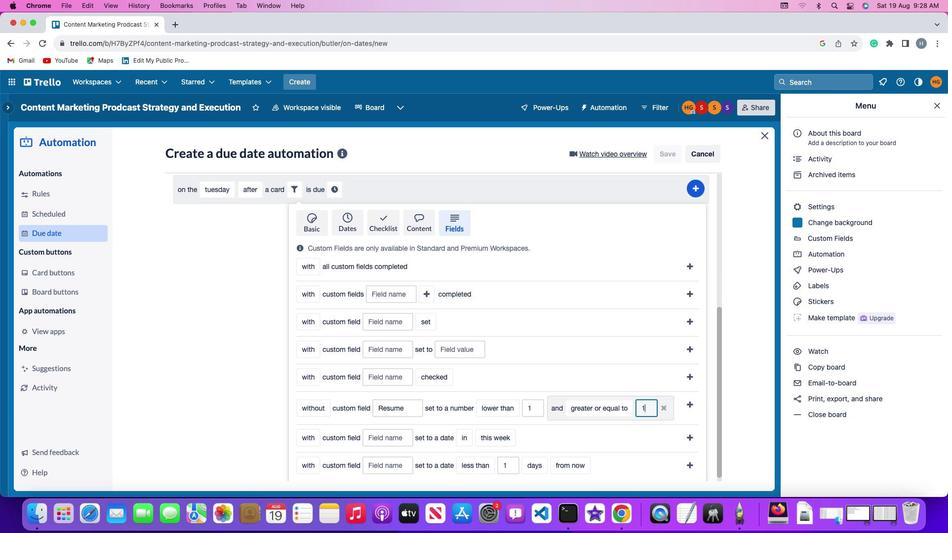 
Action: Key pressed Key.backspaceKey.backspace
Screenshot: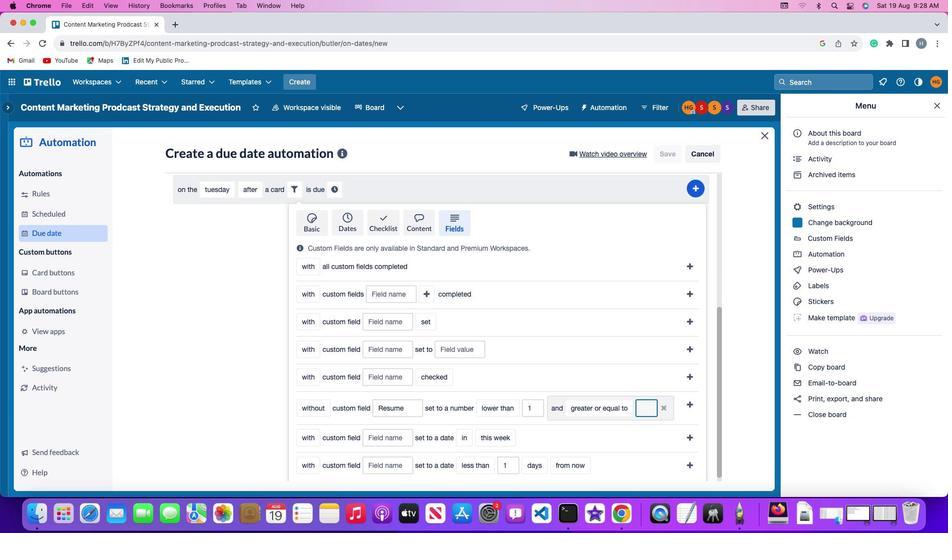 
Action: Mouse moved to (649, 408)
Screenshot: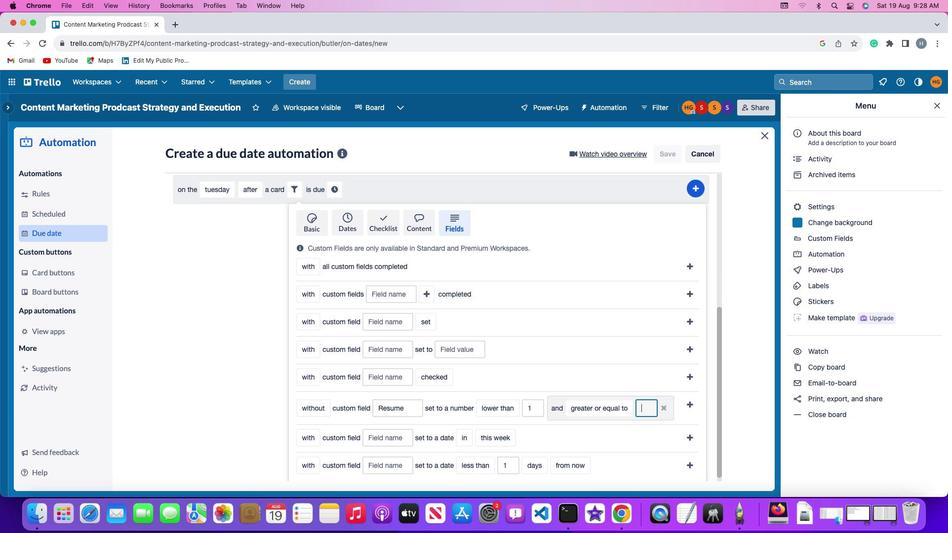 
Action: Key pressed '1'
Screenshot: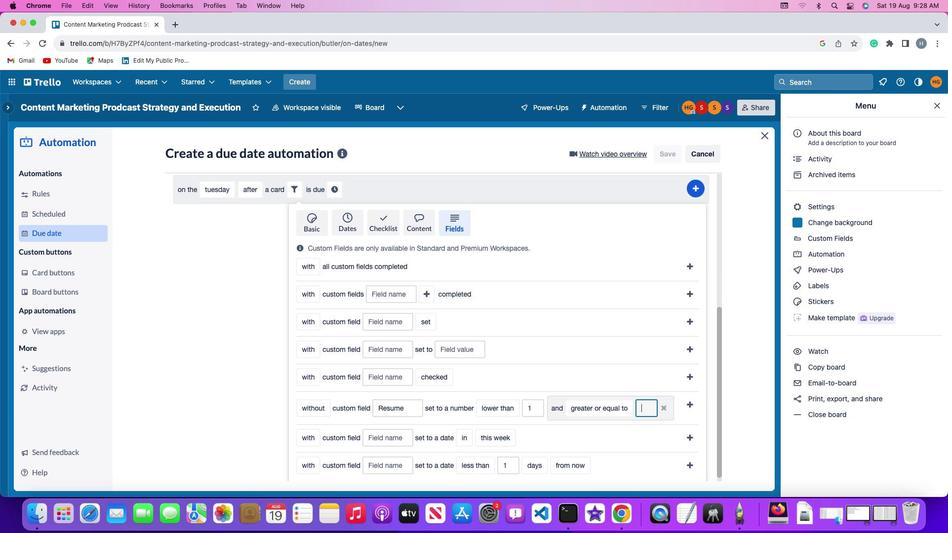 
Action: Mouse moved to (650, 408)
Screenshot: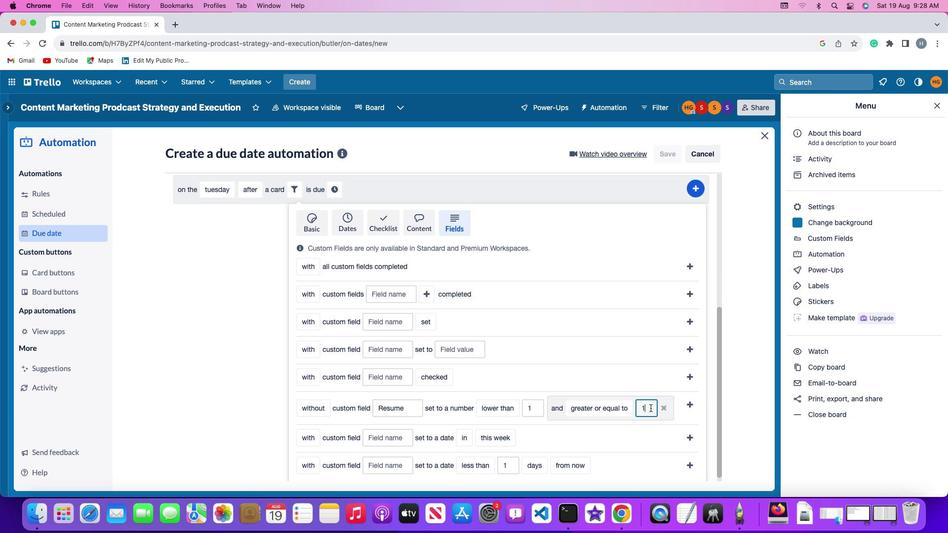 
Action: Key pressed '0'
Screenshot: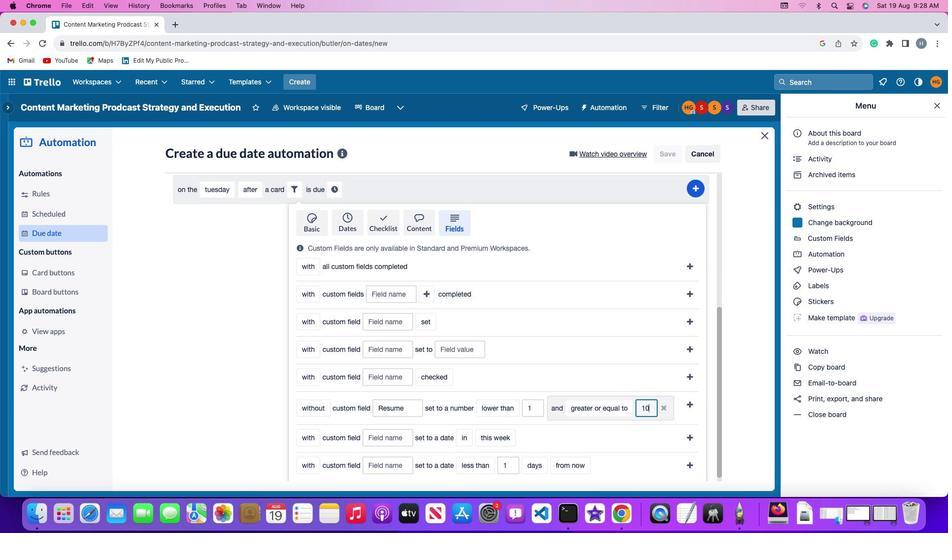 
Action: Mouse moved to (687, 404)
Screenshot: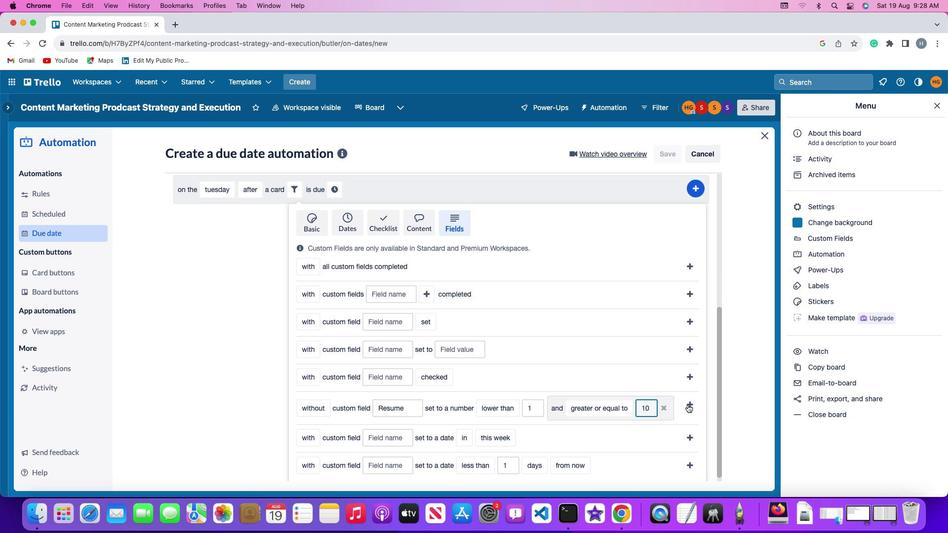 
Action: Mouse pressed left at (687, 404)
Screenshot: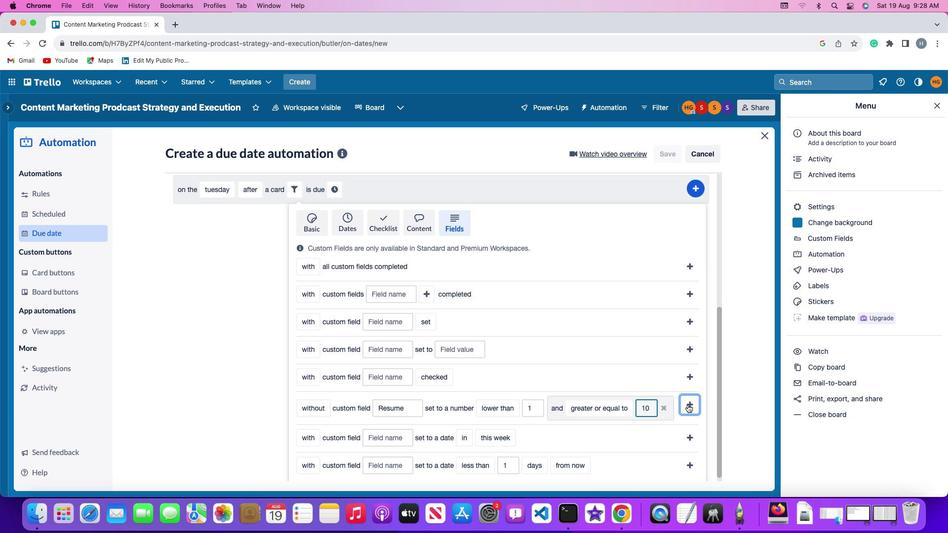 
Action: Mouse moved to (629, 428)
Screenshot: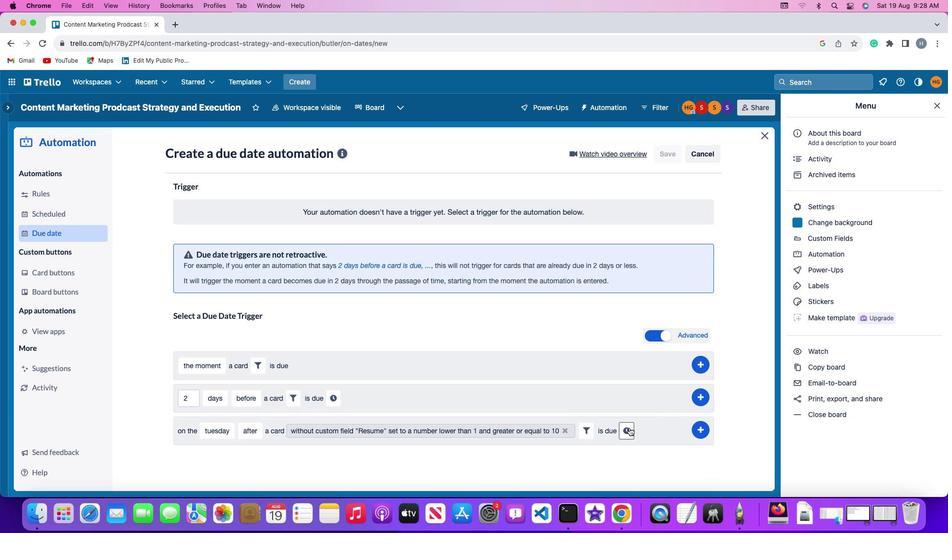 
Action: Mouse pressed left at (629, 428)
Screenshot: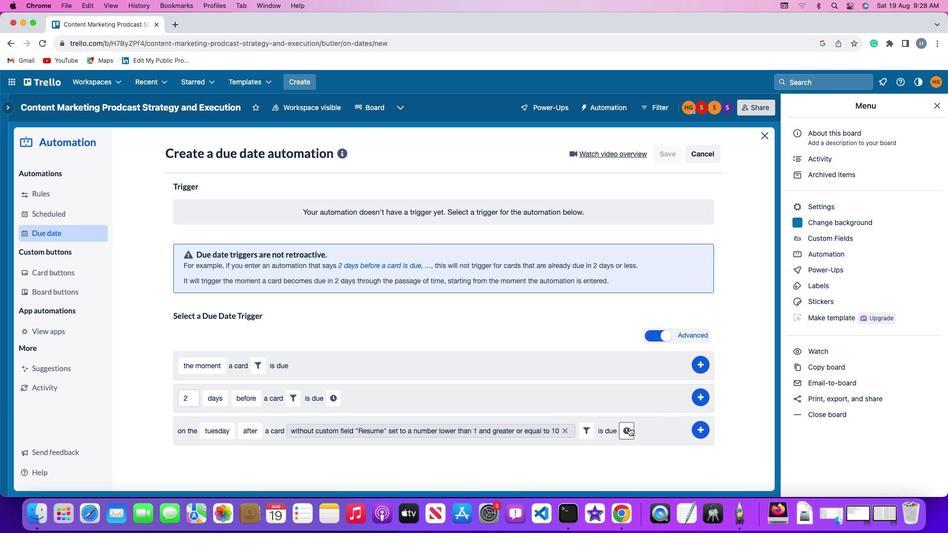 
Action: Mouse moved to (202, 454)
Screenshot: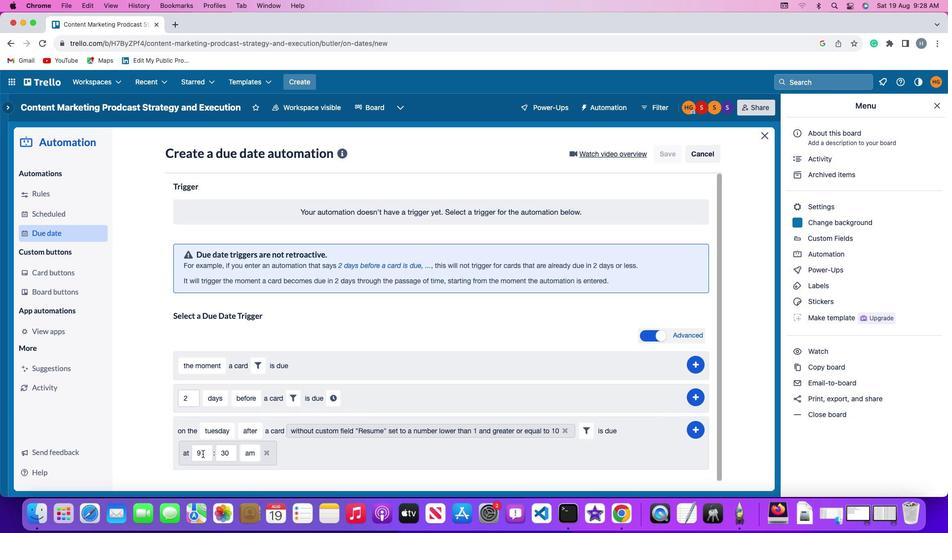 
Action: Mouse pressed left at (202, 454)
Screenshot: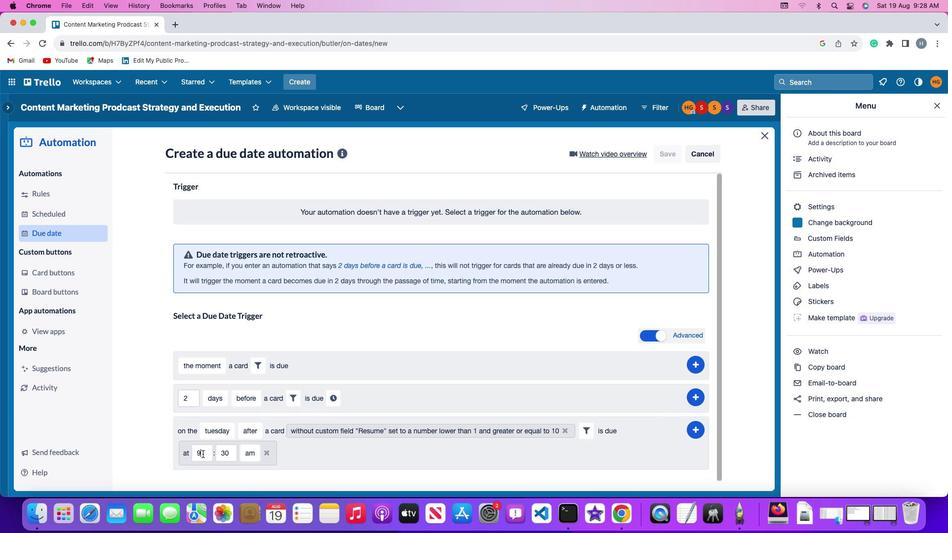 
Action: Mouse moved to (202, 454)
Screenshot: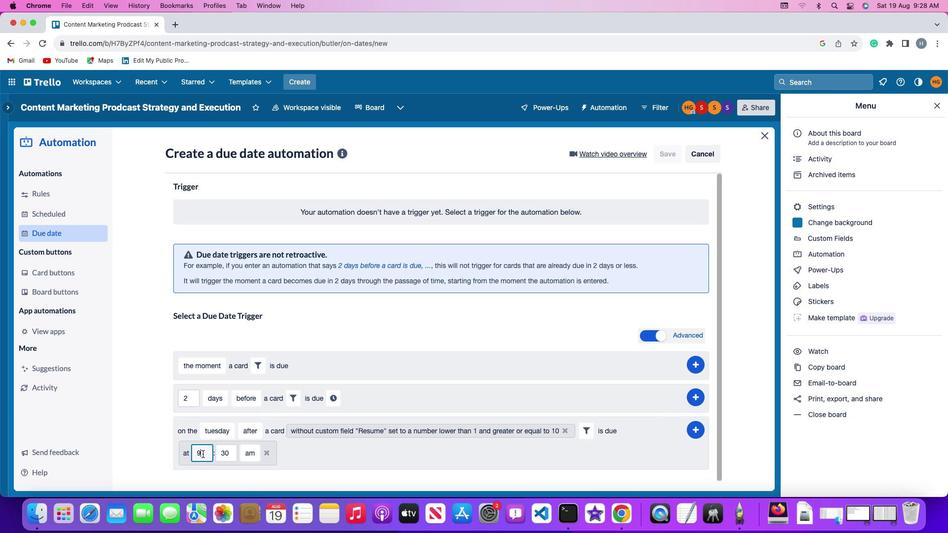 
Action: Key pressed Key.backspace
Screenshot: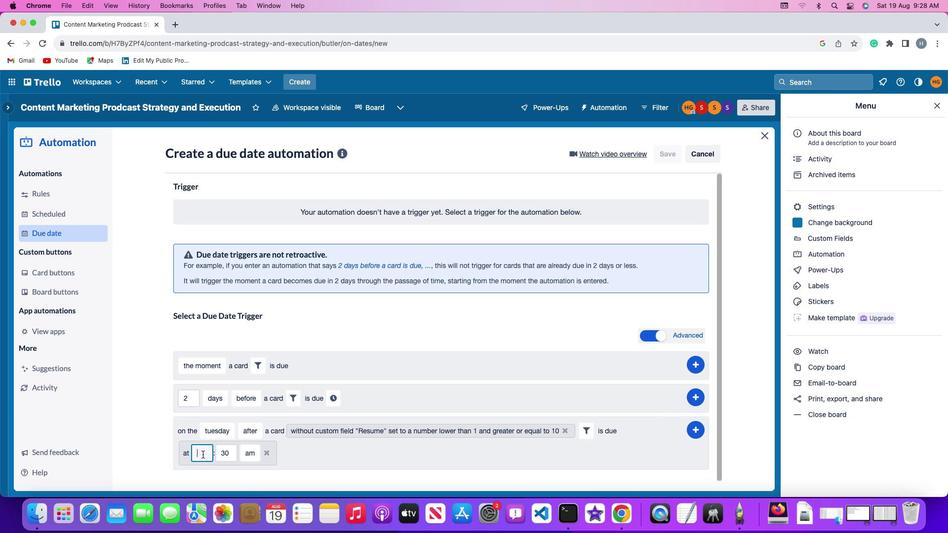 
Action: Mouse moved to (202, 454)
Screenshot: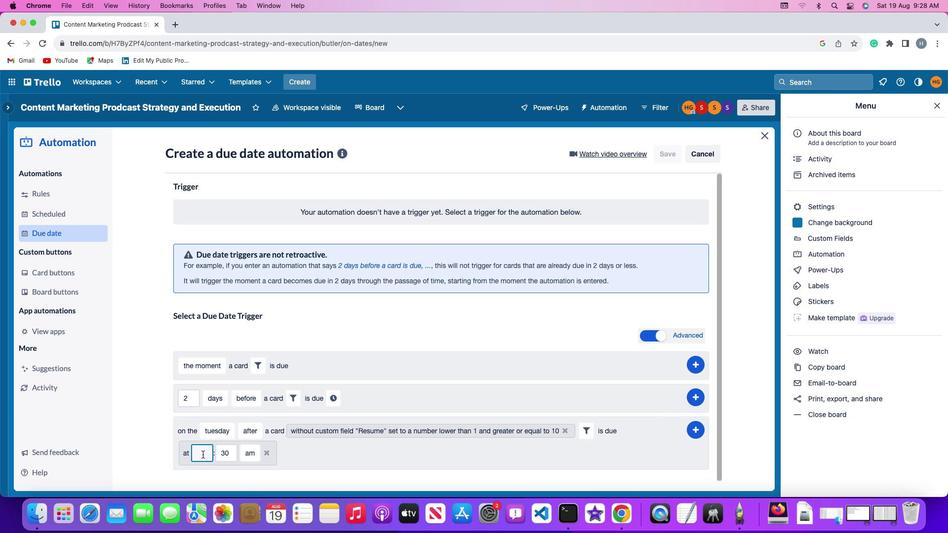 
Action: Key pressed '1''1'
Screenshot: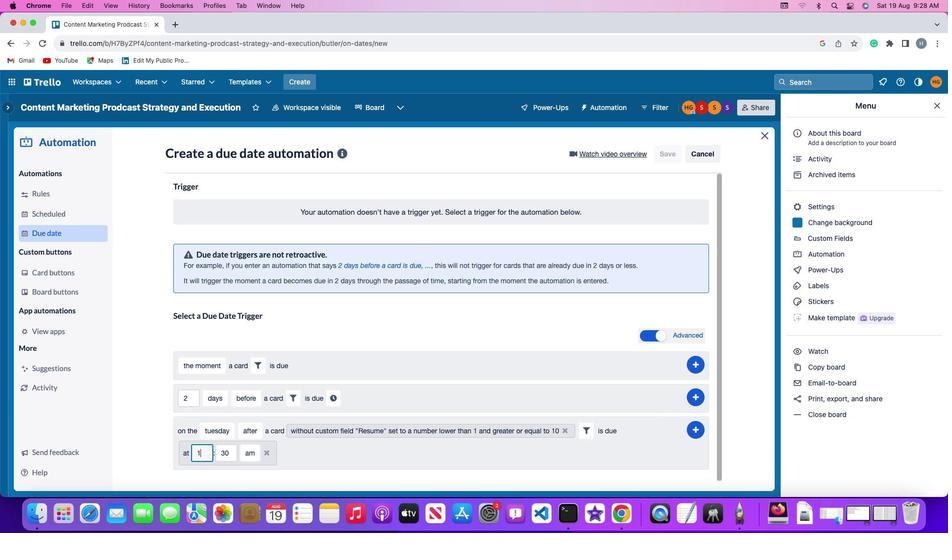 
Action: Mouse moved to (231, 454)
Screenshot: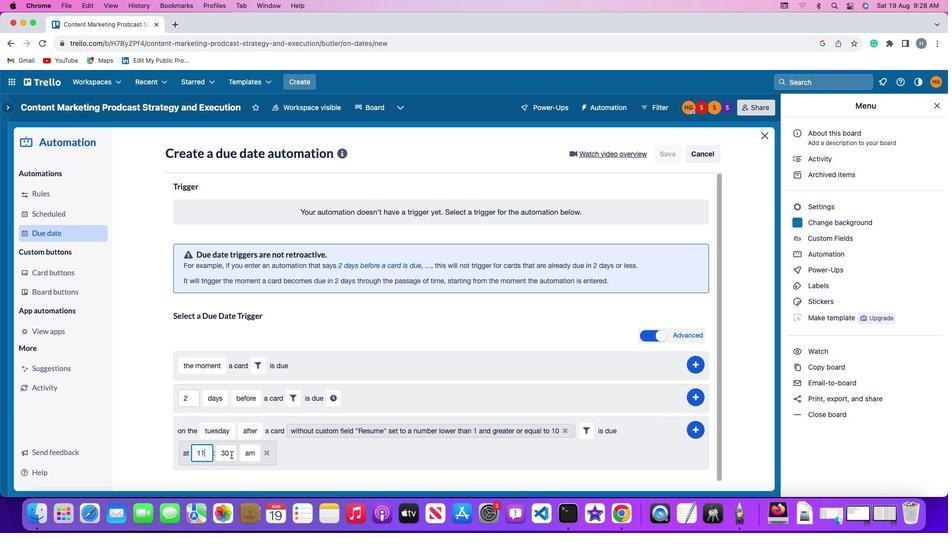 
Action: Mouse pressed left at (231, 454)
Screenshot: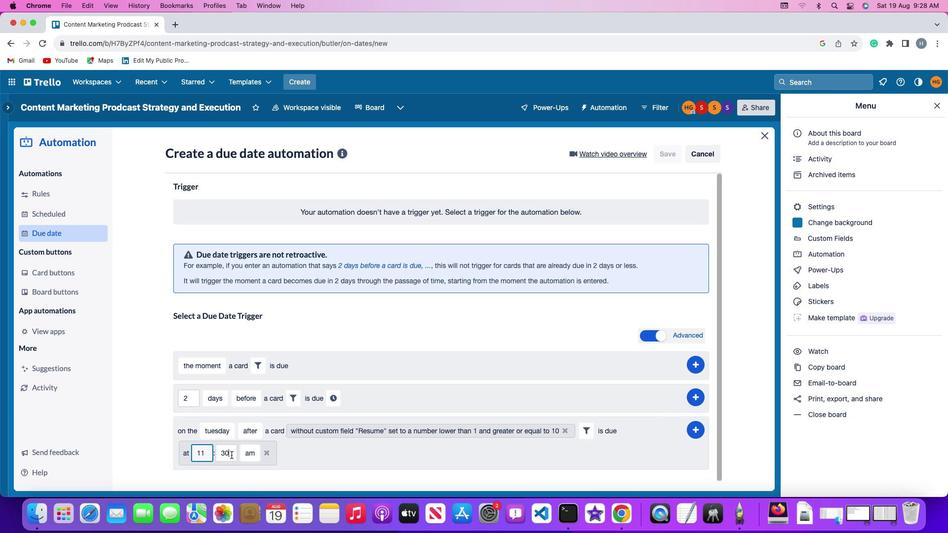 
Action: Mouse moved to (231, 454)
Screenshot: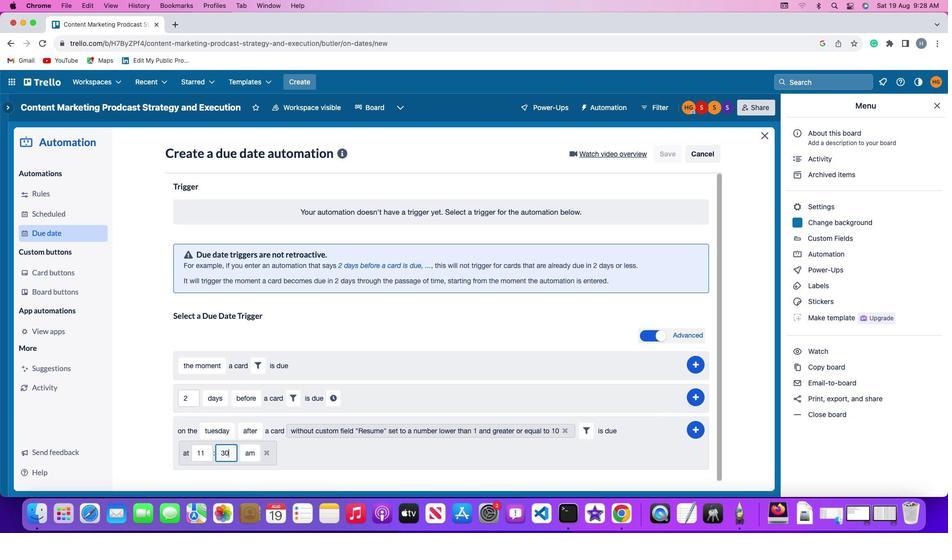 
Action: Key pressed Key.backspaceKey.backspace'0''0'
Screenshot: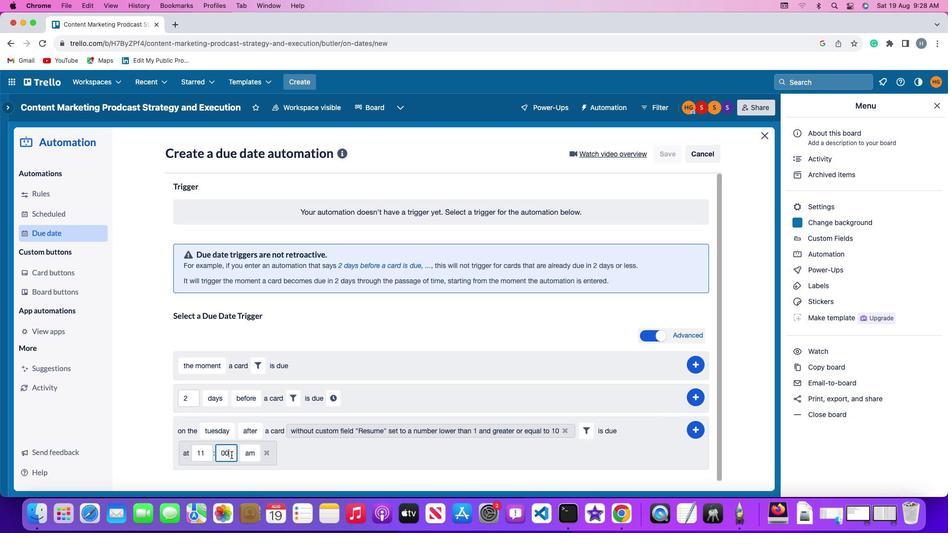 
Action: Mouse moved to (247, 453)
Screenshot: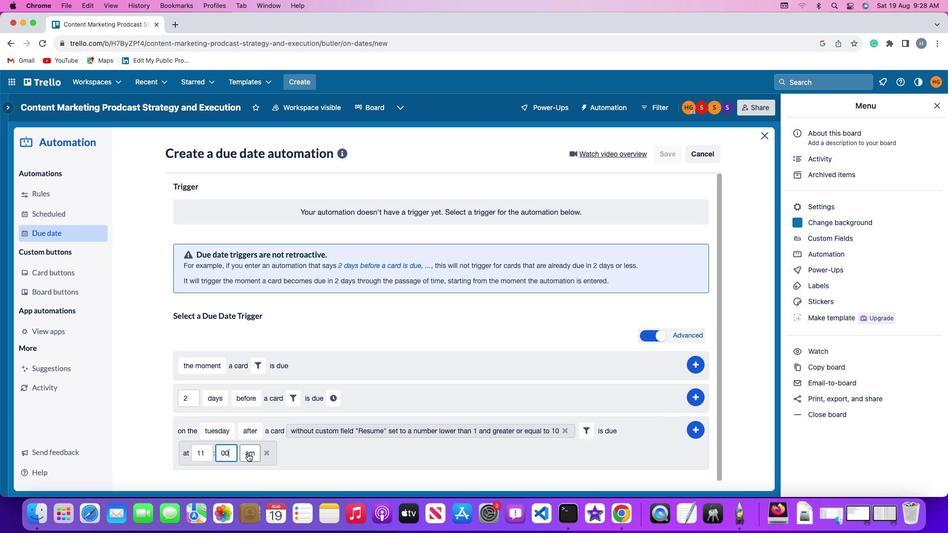 
Action: Mouse pressed left at (247, 453)
Screenshot: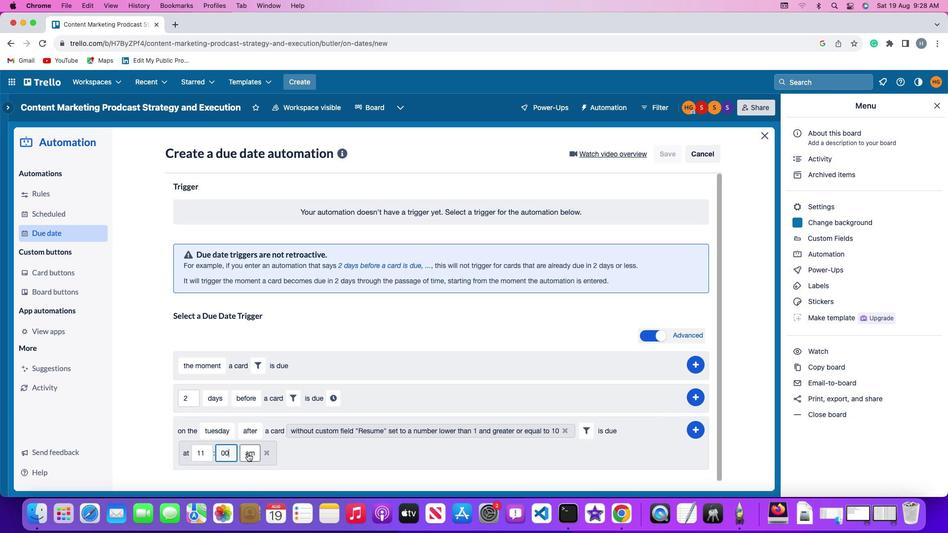 
Action: Mouse moved to (253, 413)
Screenshot: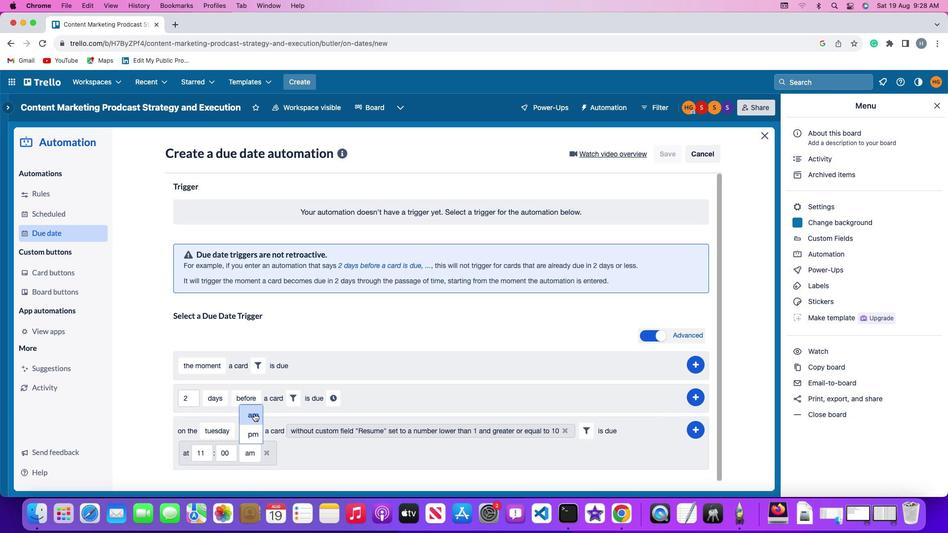 
Action: Mouse pressed left at (253, 413)
Screenshot: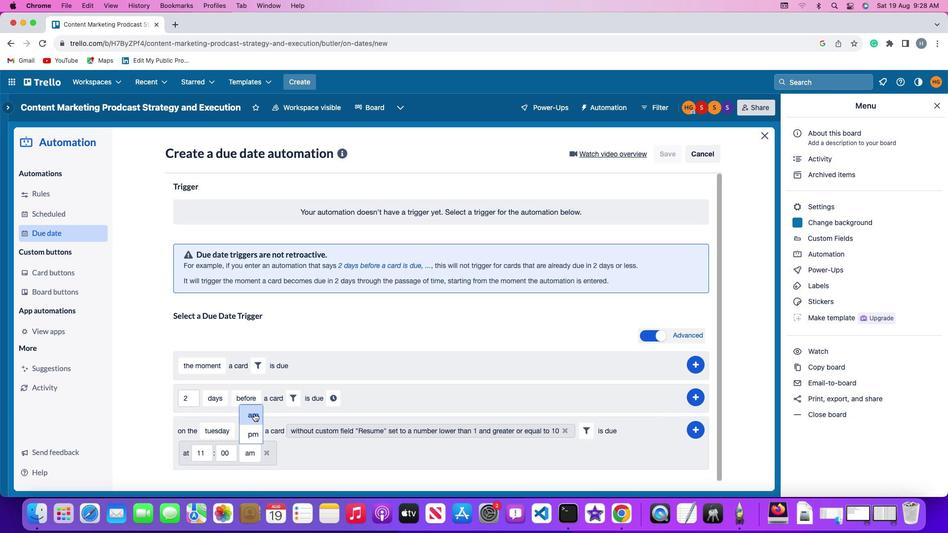 
Action: Mouse moved to (696, 427)
Screenshot: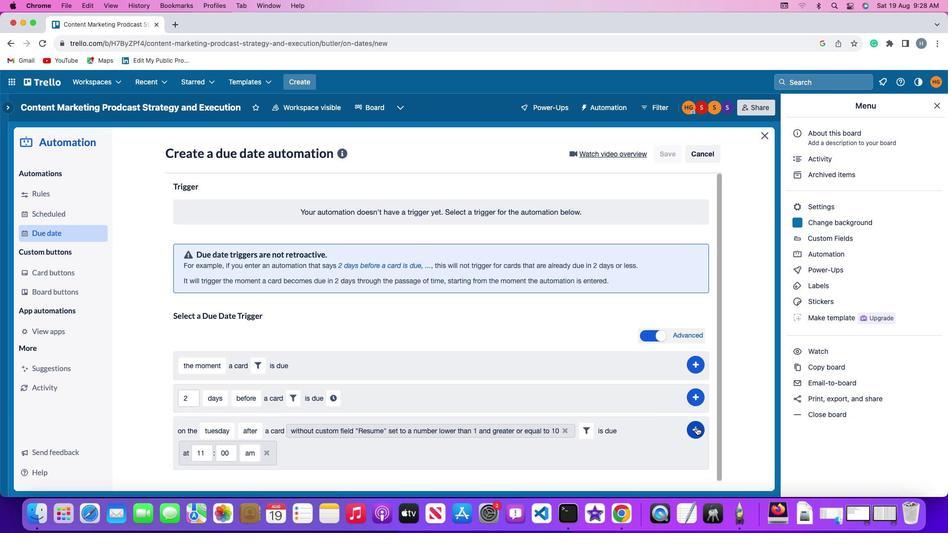 
Action: Mouse pressed left at (696, 427)
Screenshot: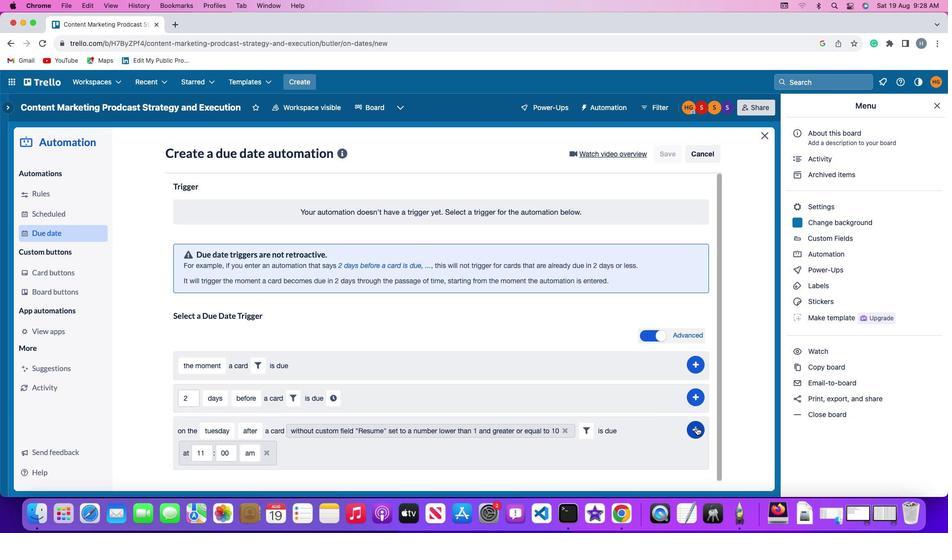
Action: Mouse moved to (743, 360)
Screenshot: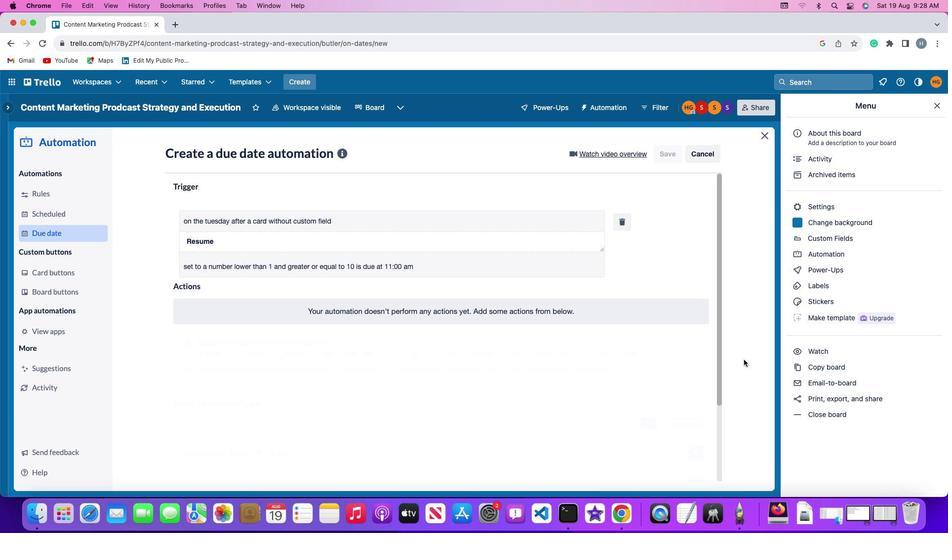 
